 Task: Find an Airbnb in Kampong Cham, Cambodia for 7 guests from 10th to 15th July, with a price range of ₹10,000 to ₹15,000, 4 bedrooms, 7 beds, amenities like TV, gym, breakfast, free parking, and self check-in, with host language in English.
Action: Mouse moved to (443, 90)
Screenshot: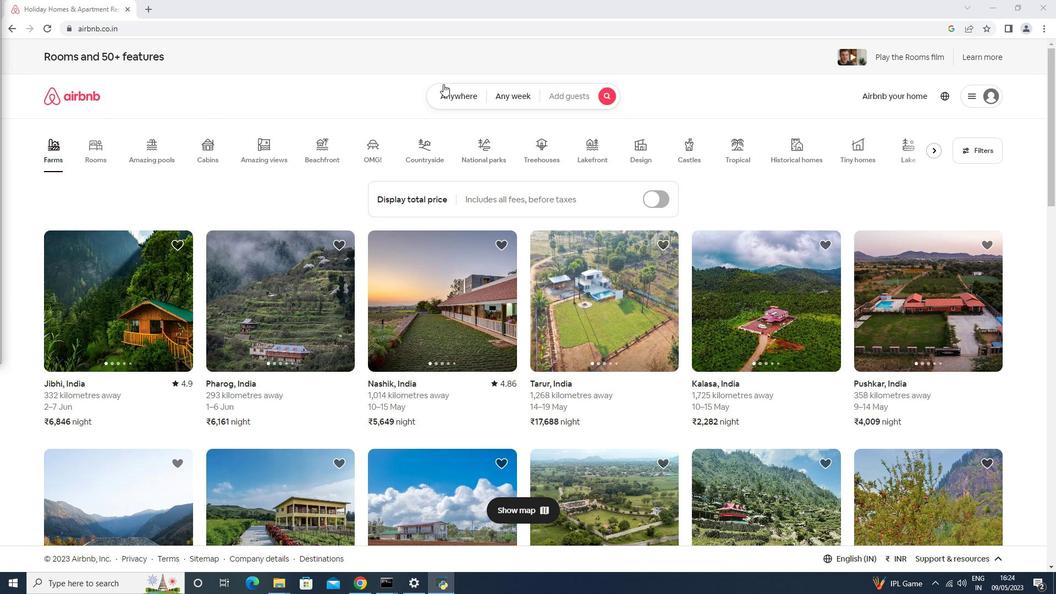 
Action: Mouse pressed left at (443, 90)
Screenshot: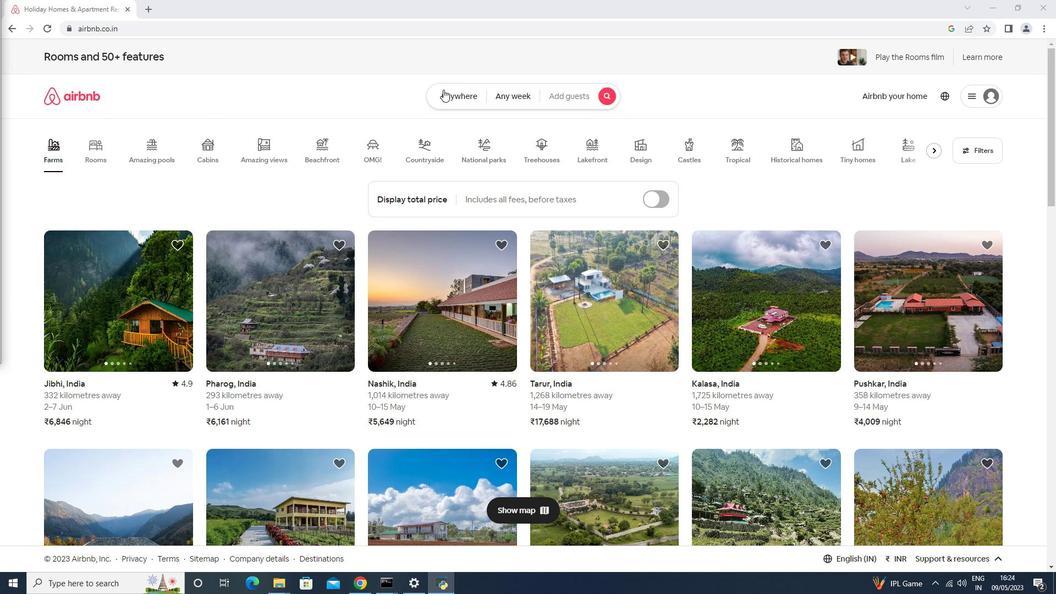 
Action: Mouse moved to (396, 130)
Screenshot: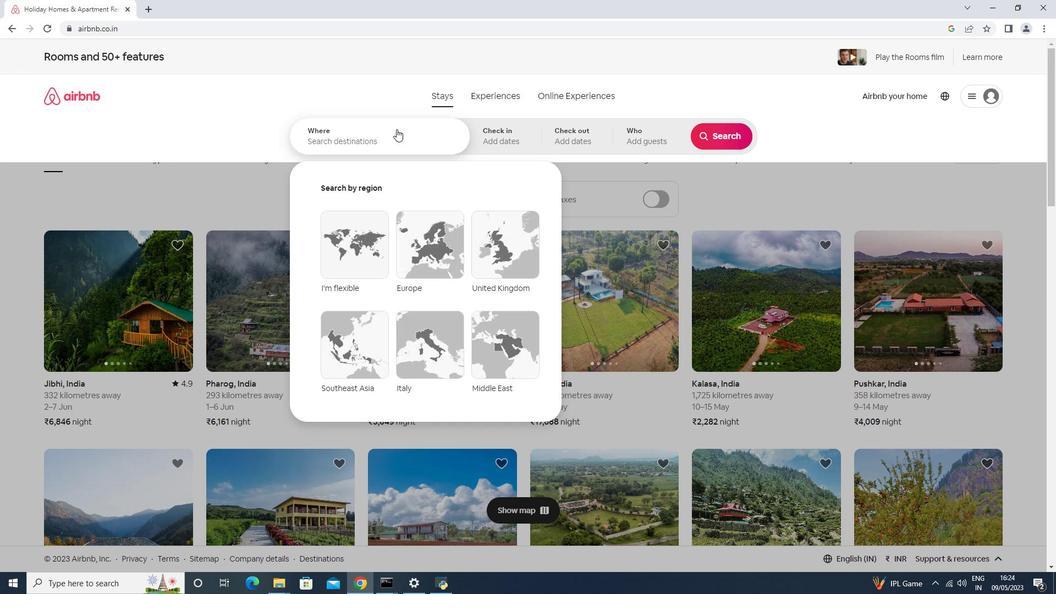 
Action: Mouse pressed left at (396, 129)
Screenshot: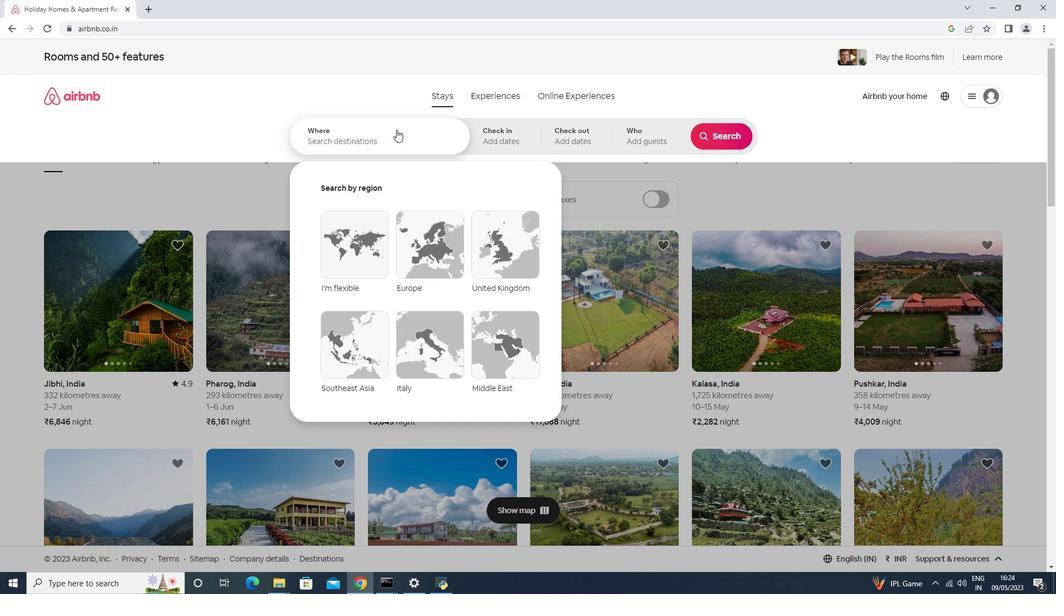
Action: Mouse moved to (392, 127)
Screenshot: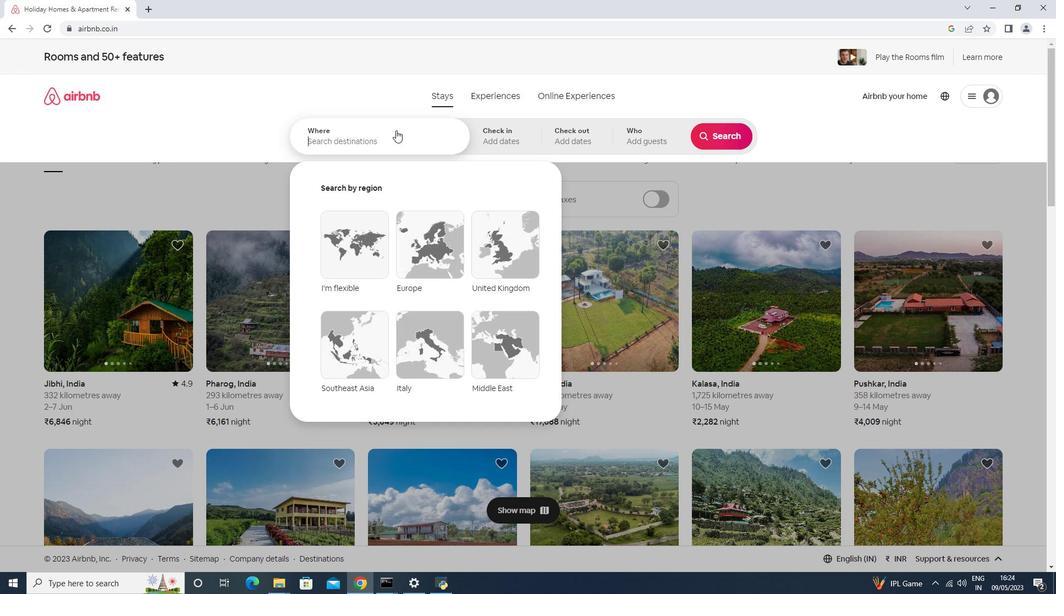 
Action: Key pressed <Key.shift>Kampong<Key.space><Key.shift>Cham,<Key.space><Key.shift>Cambodia<Key.down><Key.enter>
Screenshot: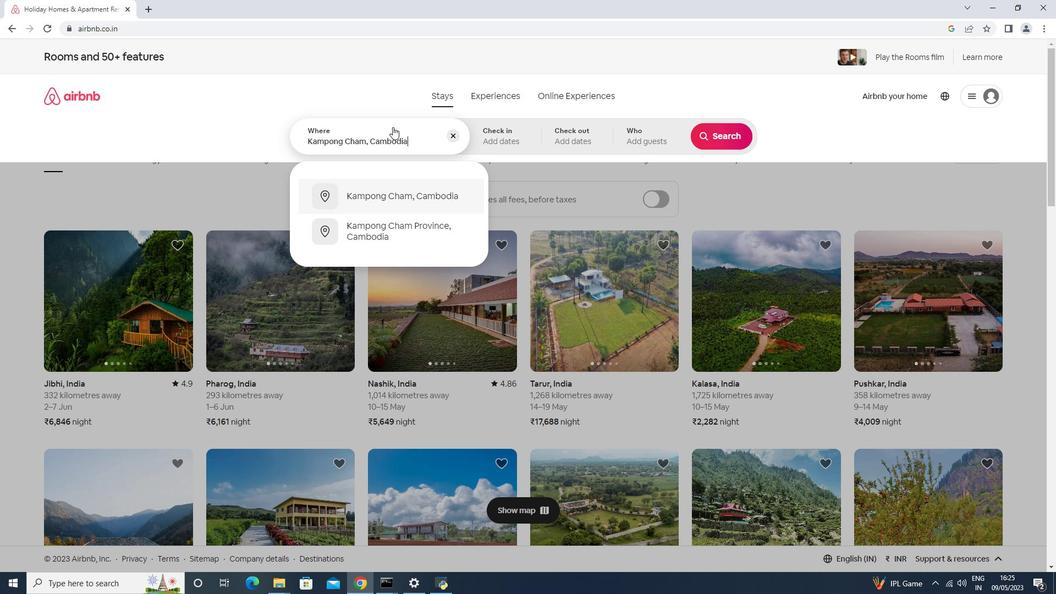 
Action: Mouse moved to (710, 225)
Screenshot: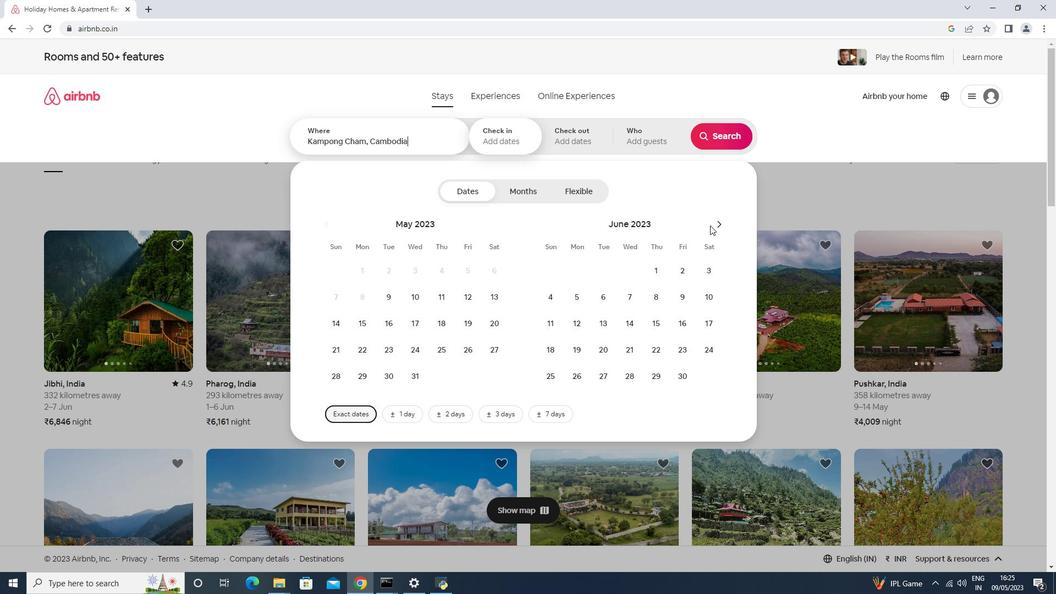 
Action: Mouse pressed left at (710, 225)
Screenshot: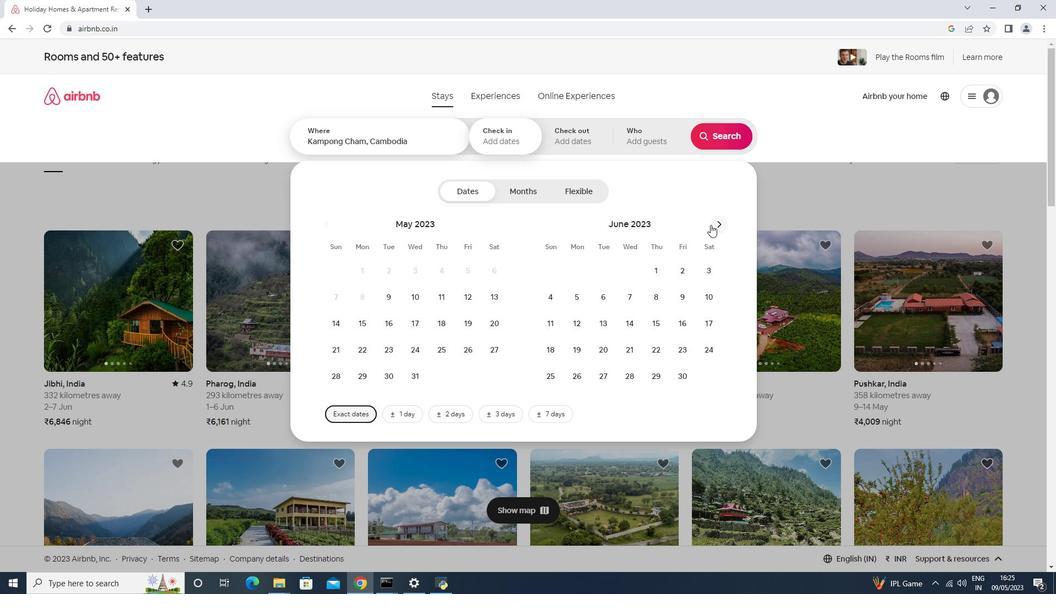 
Action: Mouse moved to (585, 324)
Screenshot: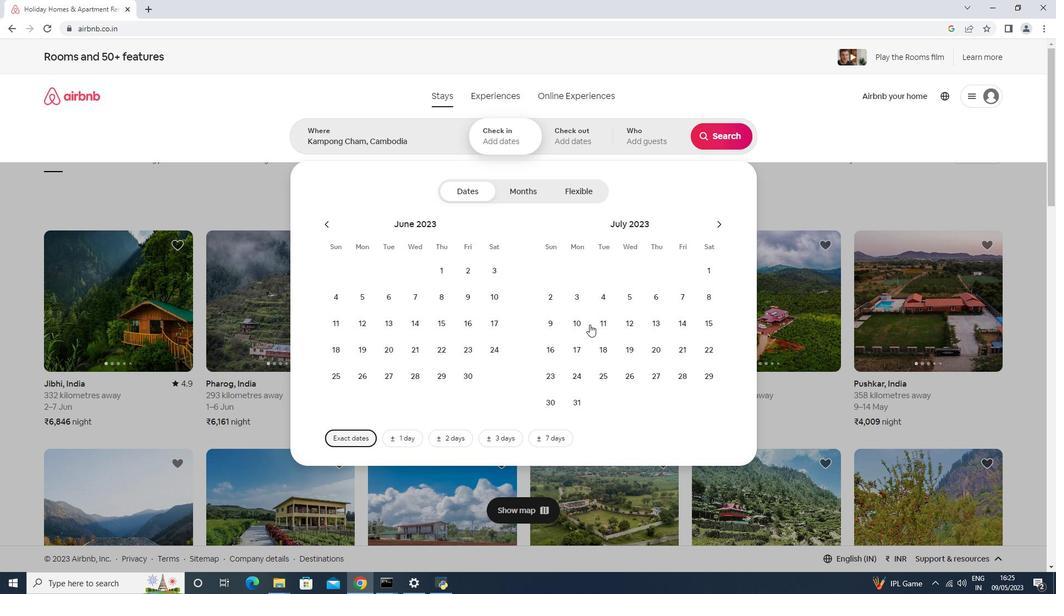 
Action: Mouse pressed left at (585, 324)
Screenshot: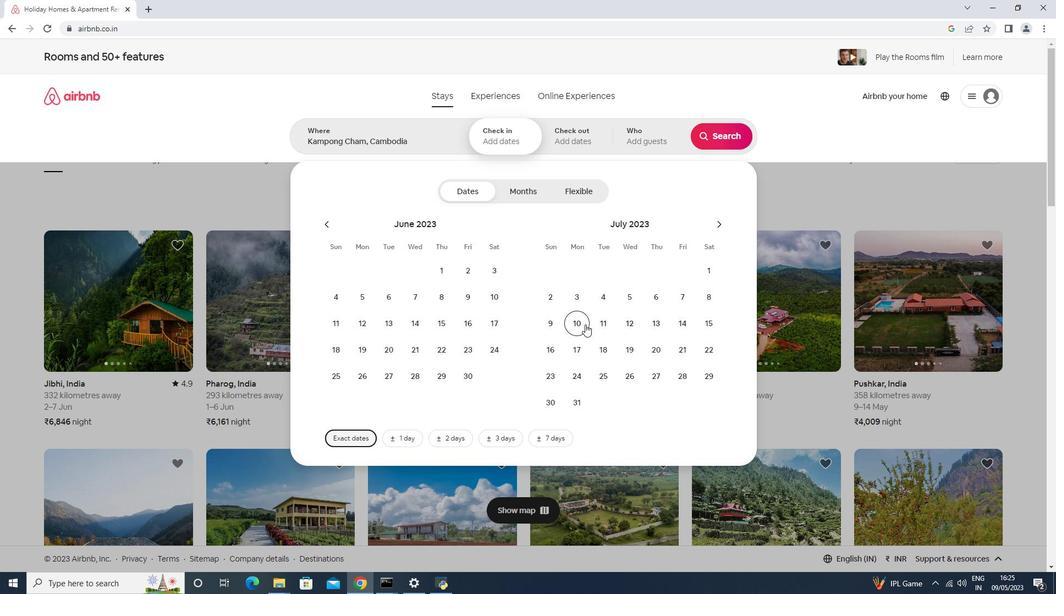 
Action: Mouse moved to (712, 323)
Screenshot: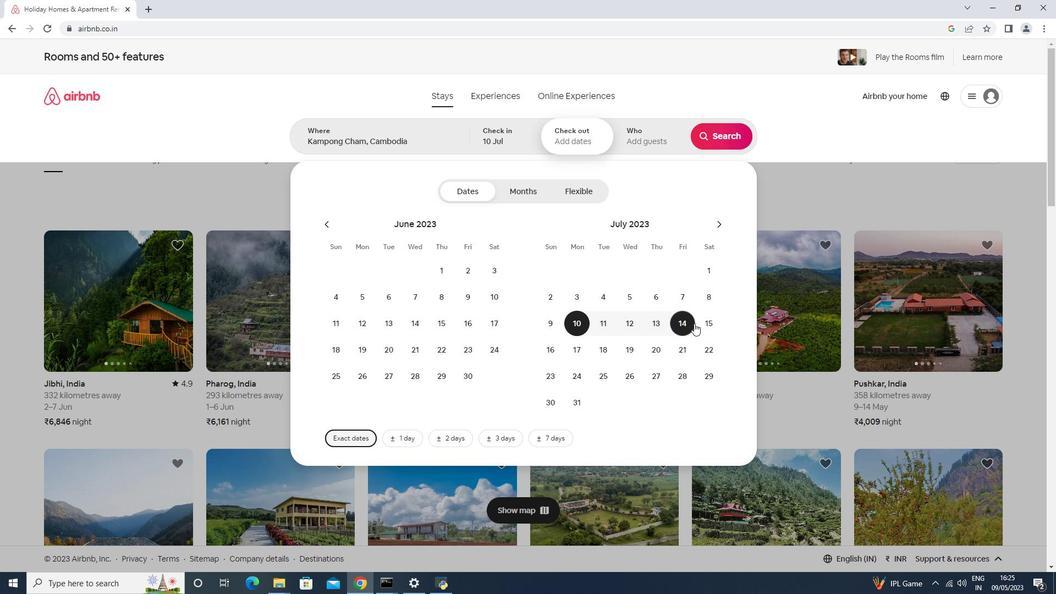 
Action: Mouse pressed left at (712, 323)
Screenshot: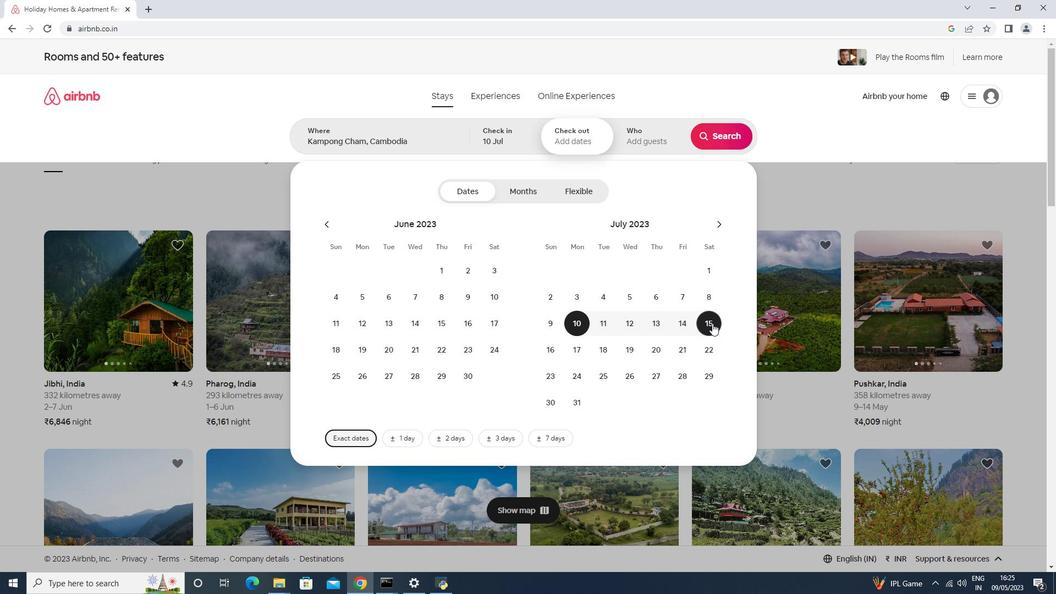 
Action: Mouse moved to (647, 141)
Screenshot: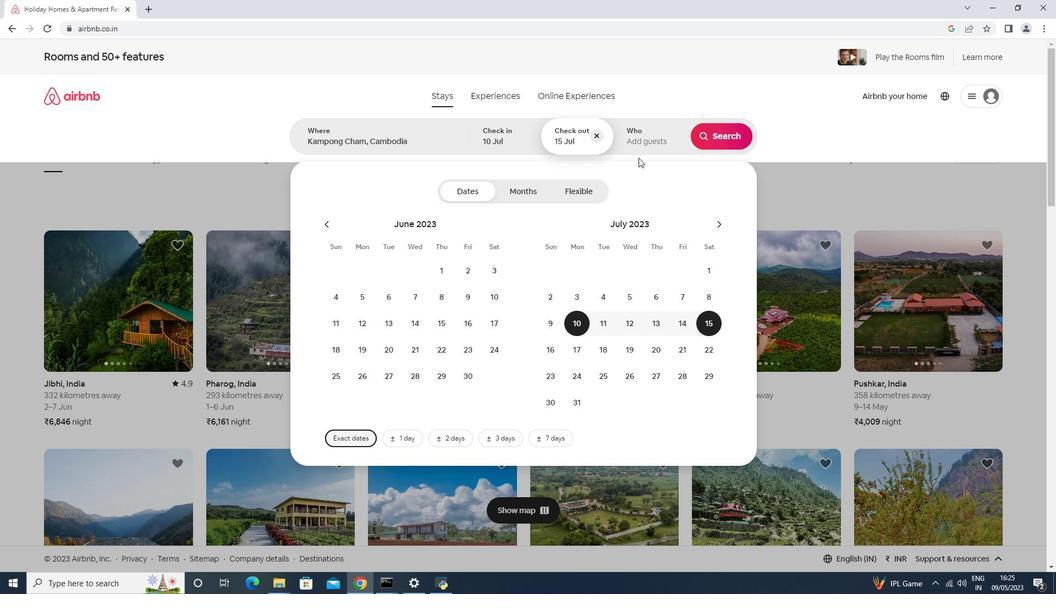 
Action: Mouse pressed left at (647, 141)
Screenshot: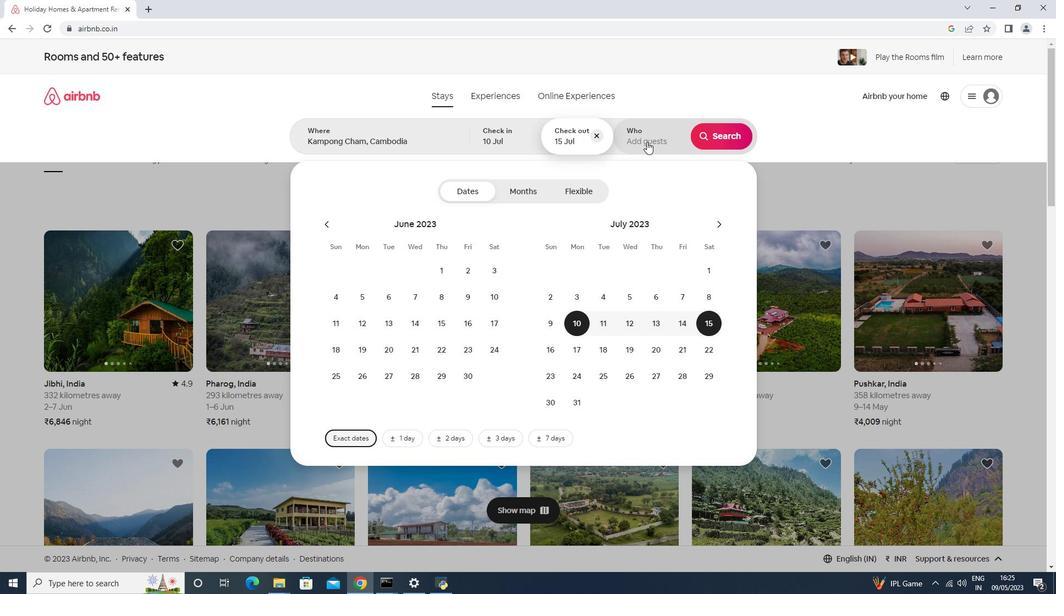 
Action: Mouse moved to (717, 192)
Screenshot: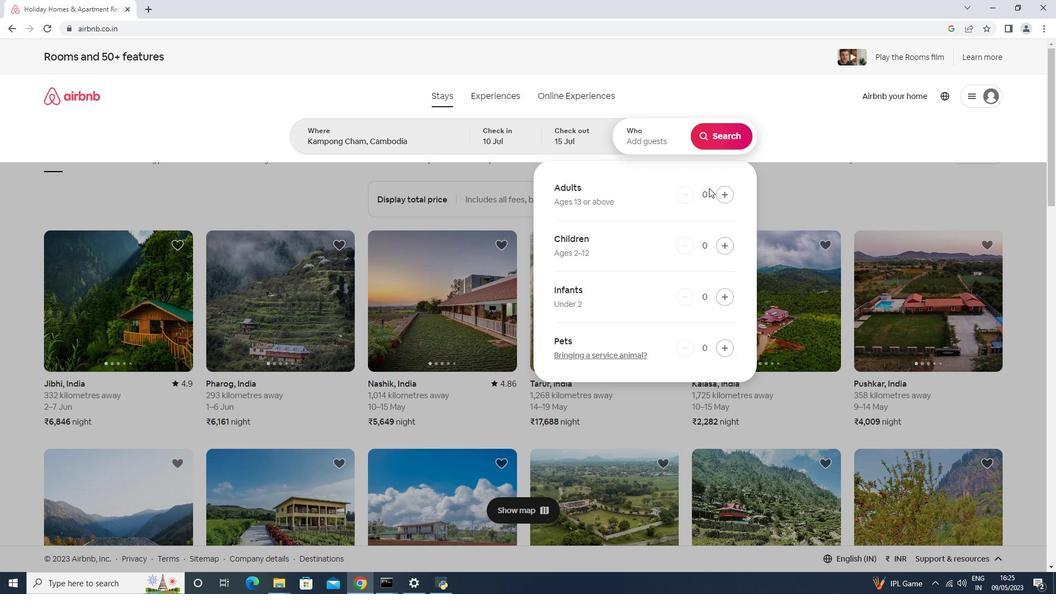 
Action: Mouse pressed left at (717, 192)
Screenshot: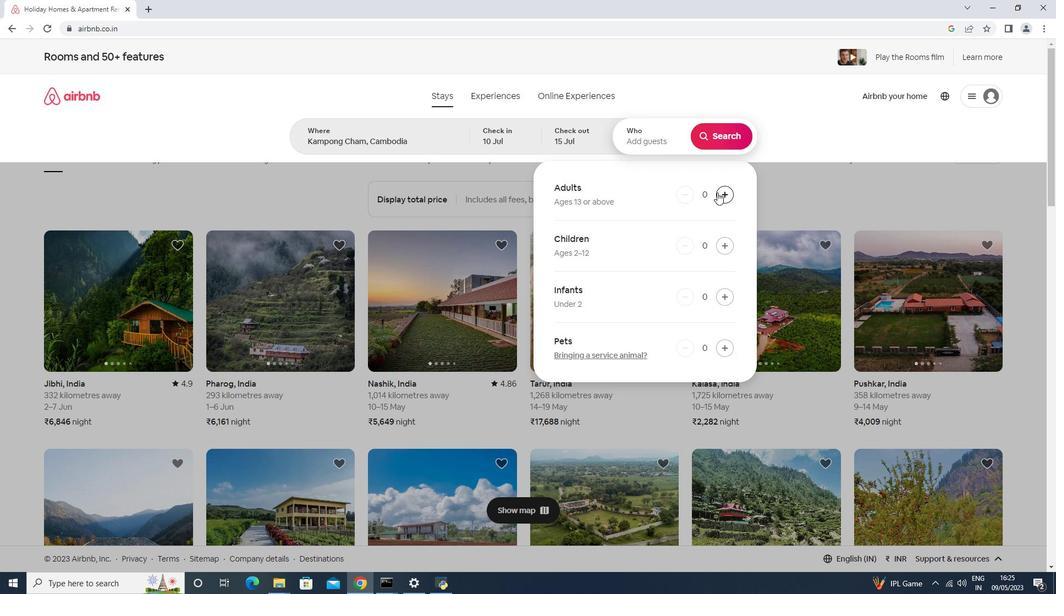 
Action: Mouse pressed left at (717, 192)
Screenshot: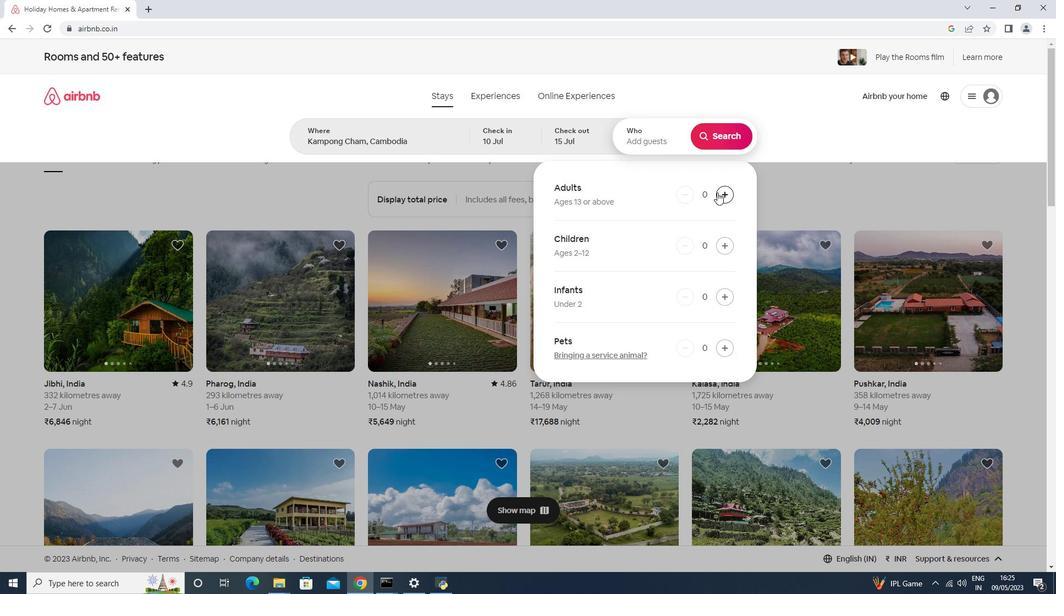 
Action: Mouse pressed left at (717, 192)
Screenshot: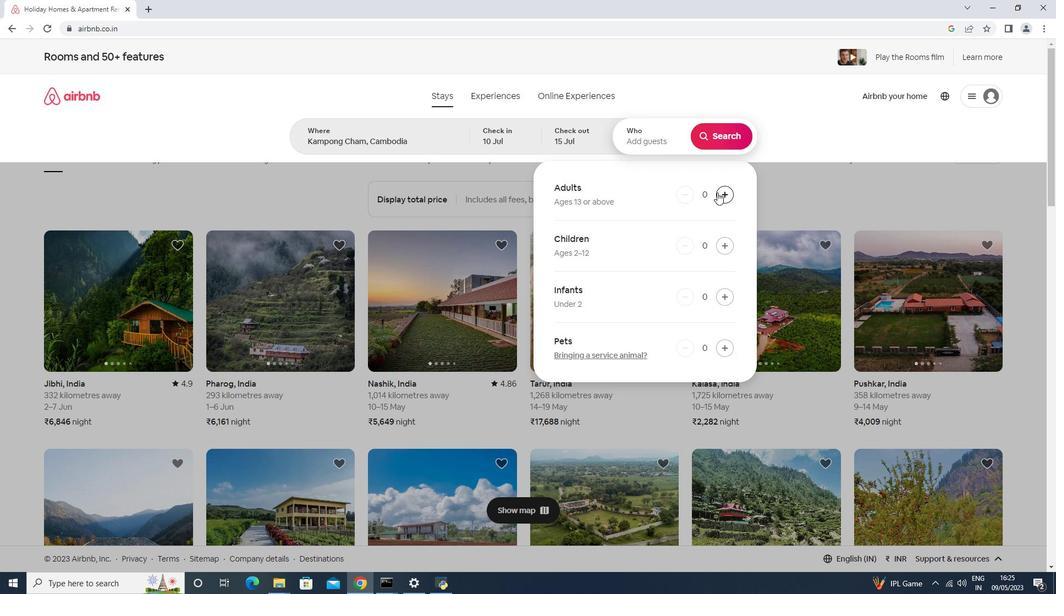 
Action: Mouse pressed left at (717, 192)
Screenshot: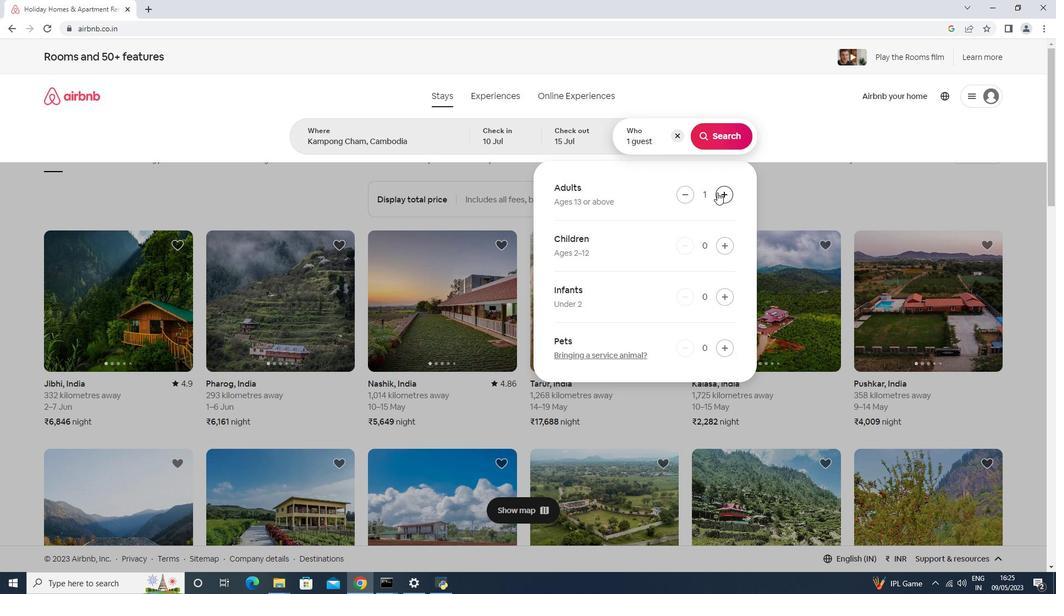 
Action: Mouse pressed left at (717, 192)
Screenshot: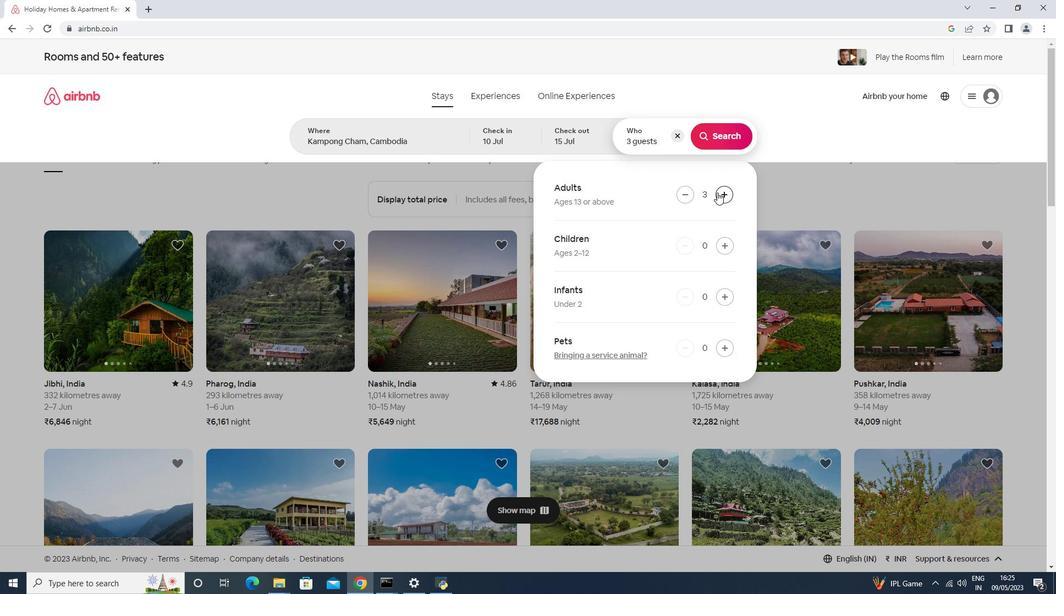 
Action: Mouse pressed left at (717, 192)
Screenshot: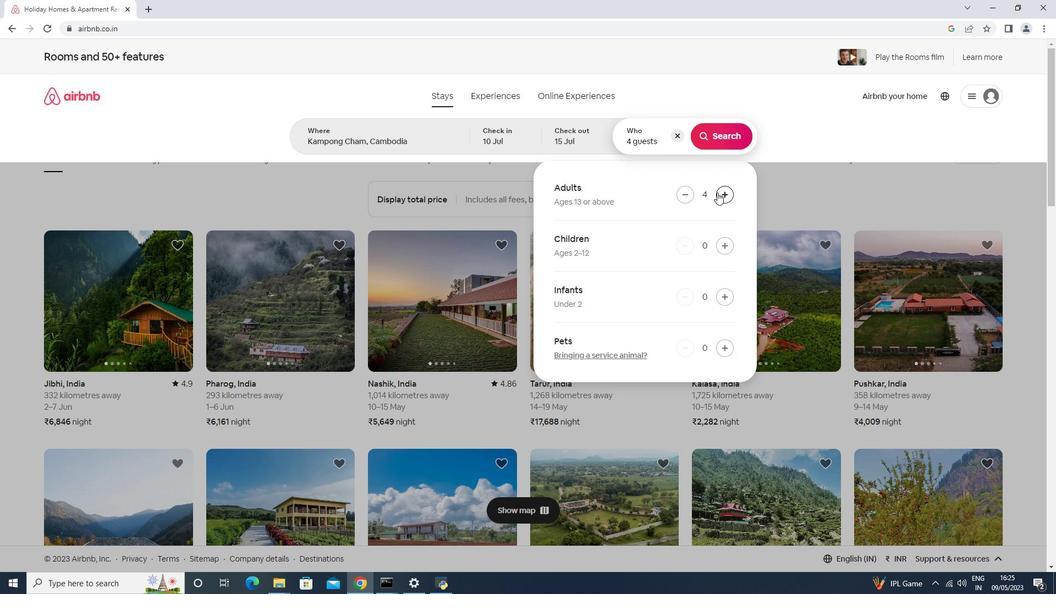 
Action: Mouse pressed left at (717, 192)
Screenshot: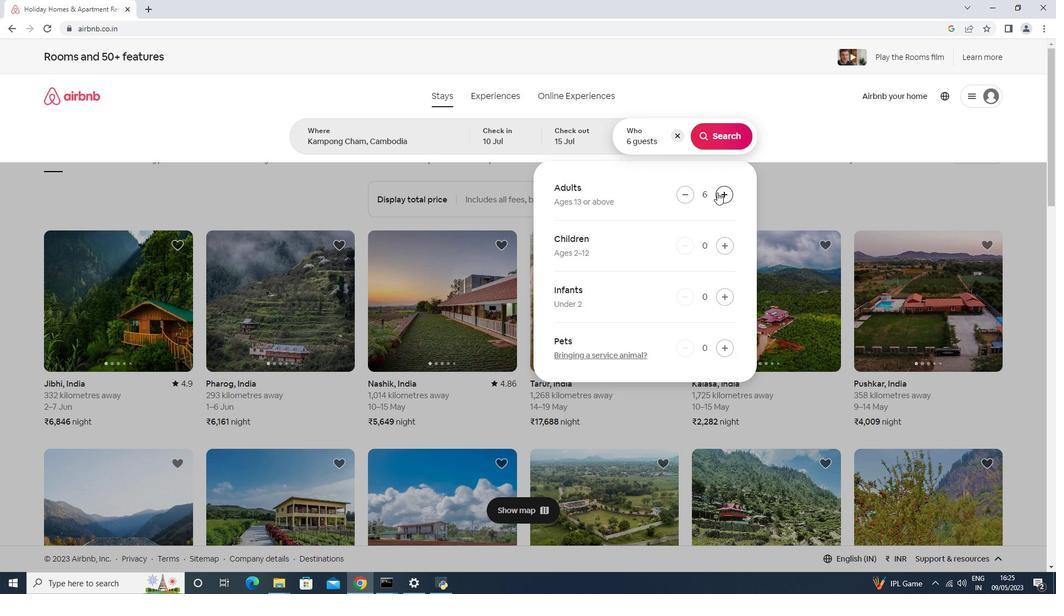 
Action: Mouse moved to (716, 143)
Screenshot: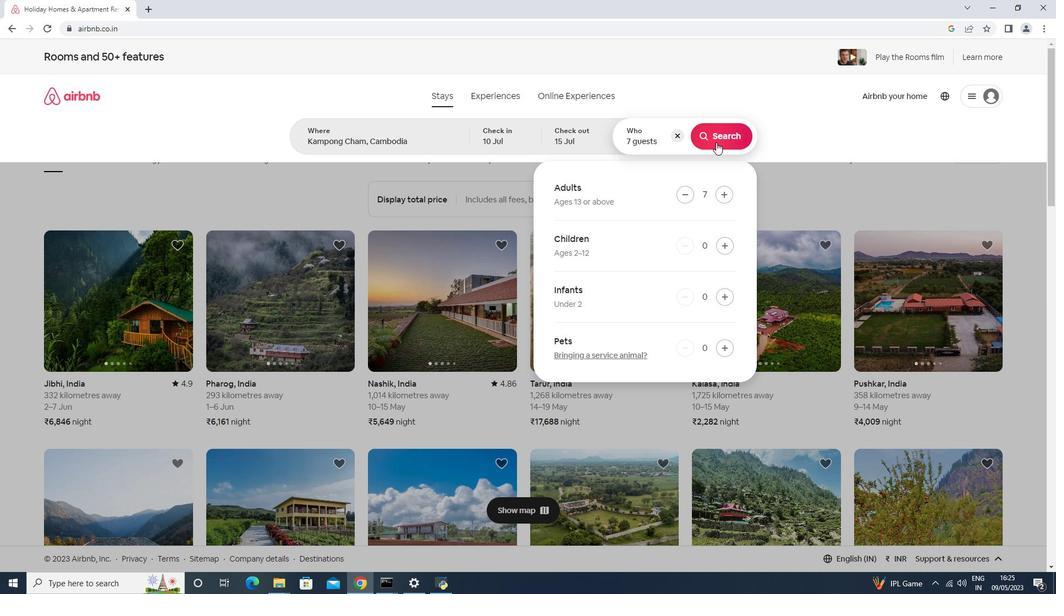 
Action: Mouse pressed left at (716, 143)
Screenshot: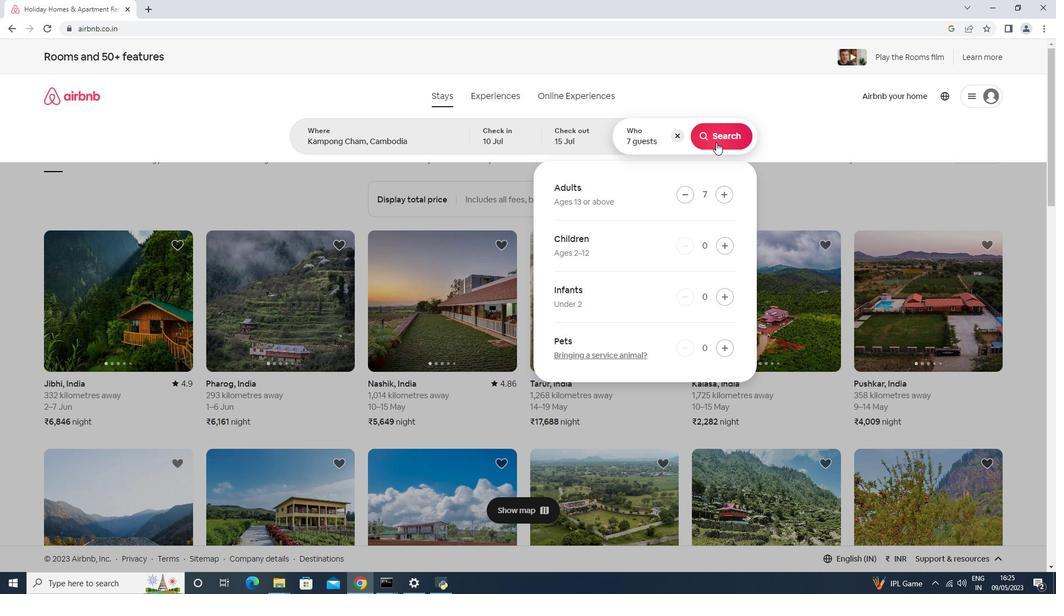 
Action: Mouse moved to (408, 367)
Screenshot: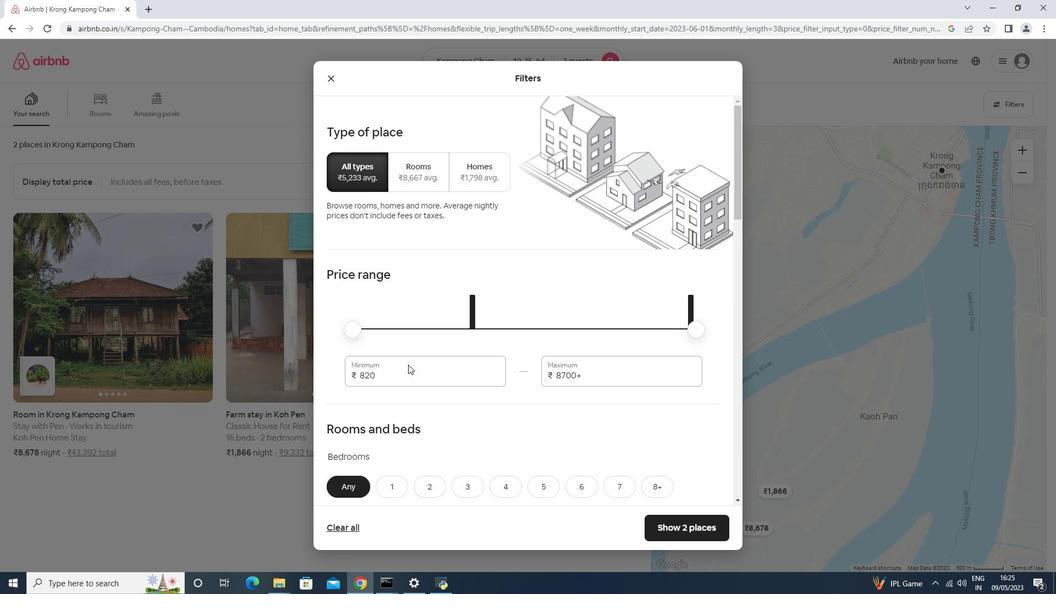 
Action: Mouse pressed left at (408, 367)
Screenshot: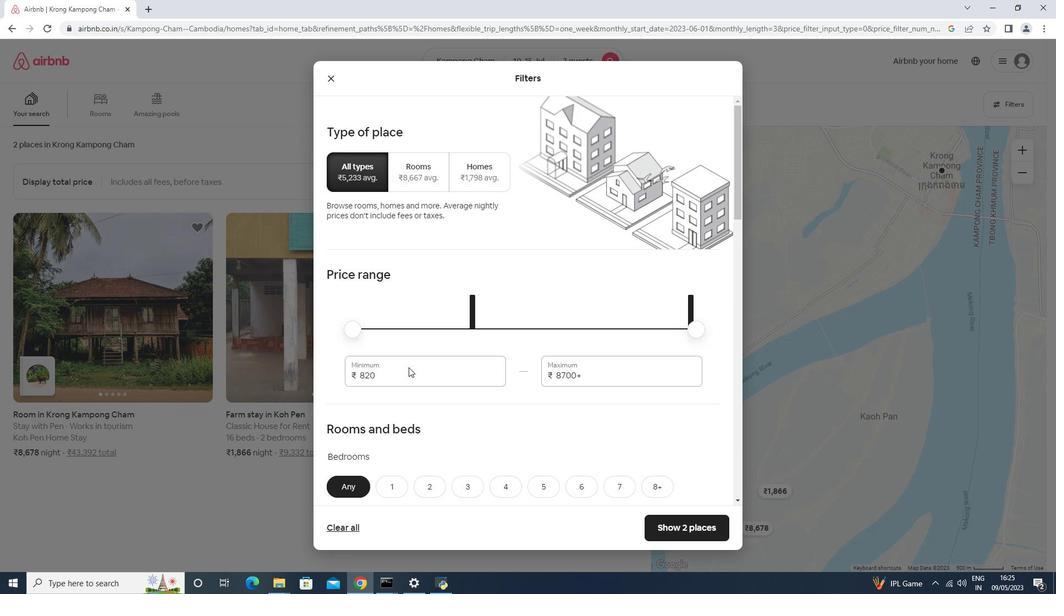 
Action: Mouse moved to (406, 361)
Screenshot: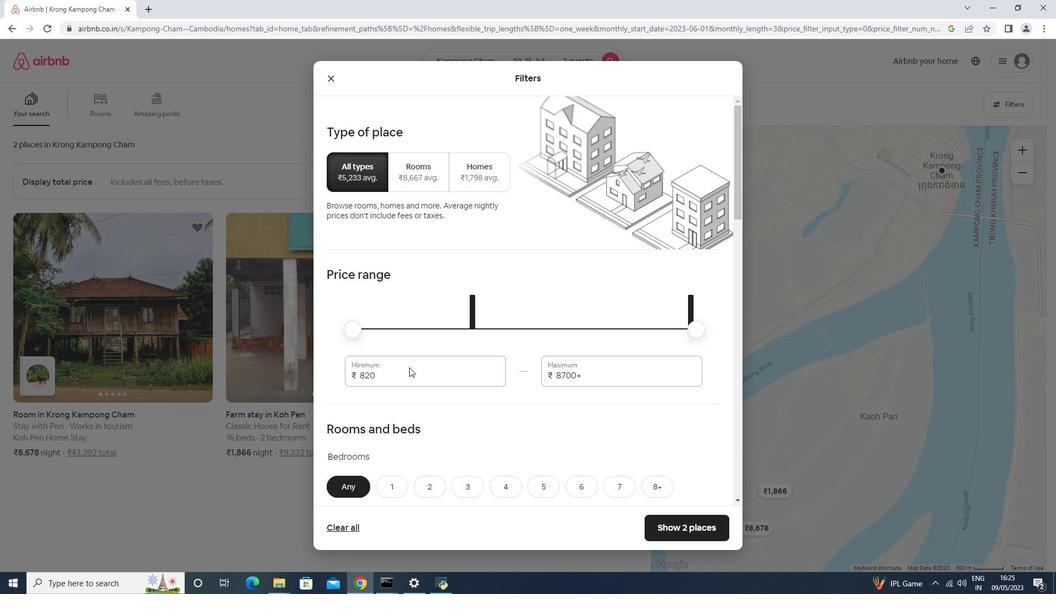 
Action: Key pressed <Key.backspace><Key.backspace><Key.backspace>10000<Key.tab>15000
Screenshot: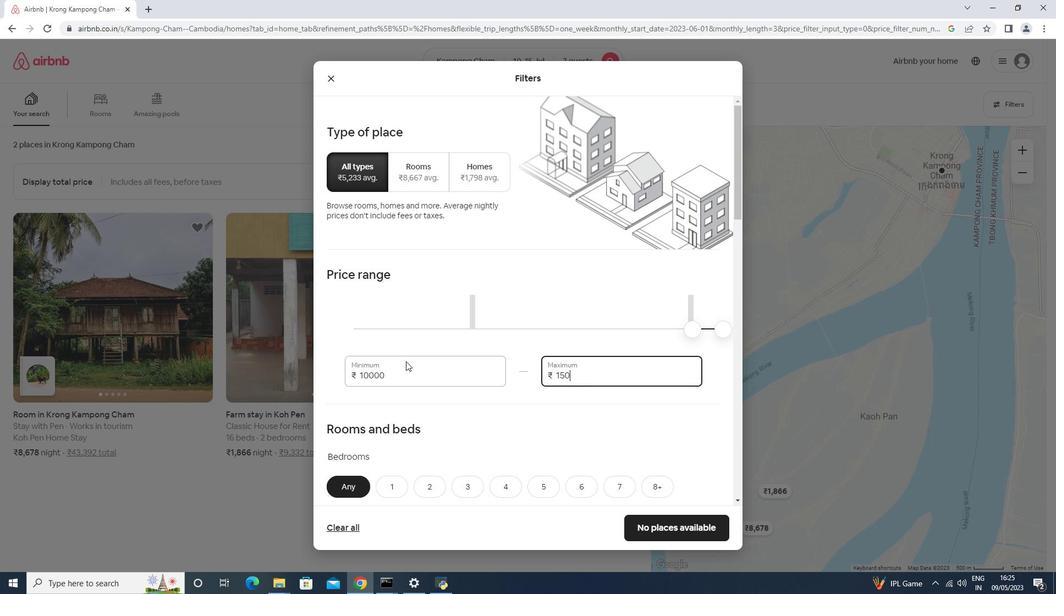 
Action: Mouse moved to (407, 359)
Screenshot: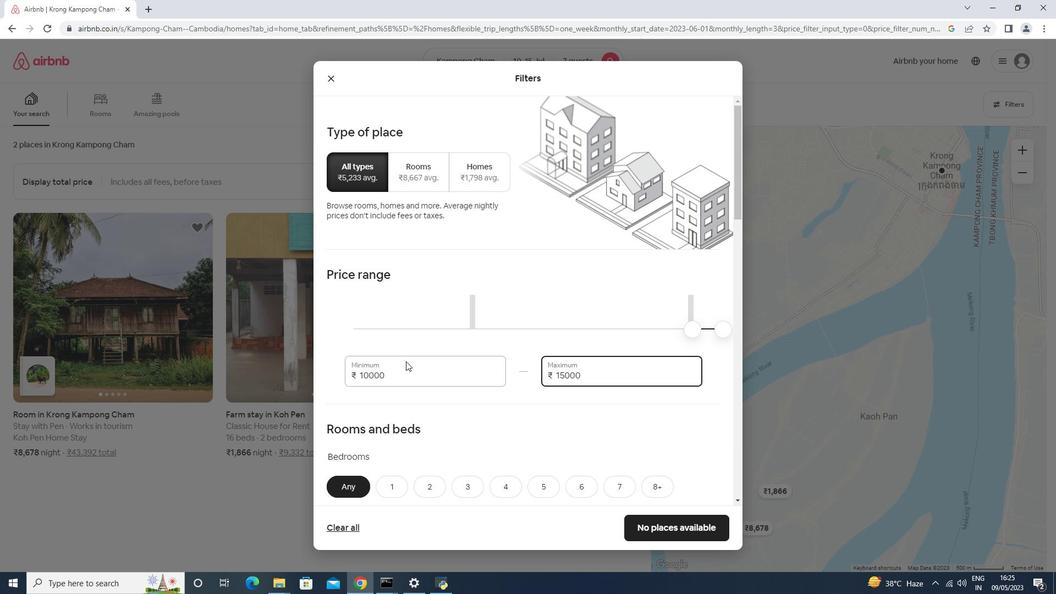 
Action: Mouse scrolled (407, 358) with delta (0, 0)
Screenshot: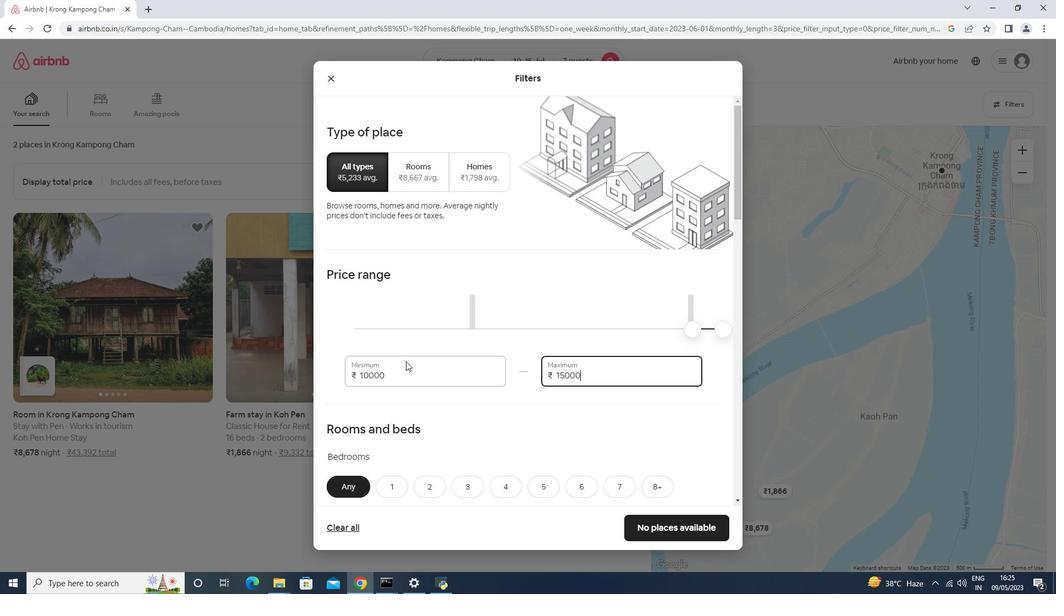
Action: Mouse scrolled (407, 358) with delta (0, 0)
Screenshot: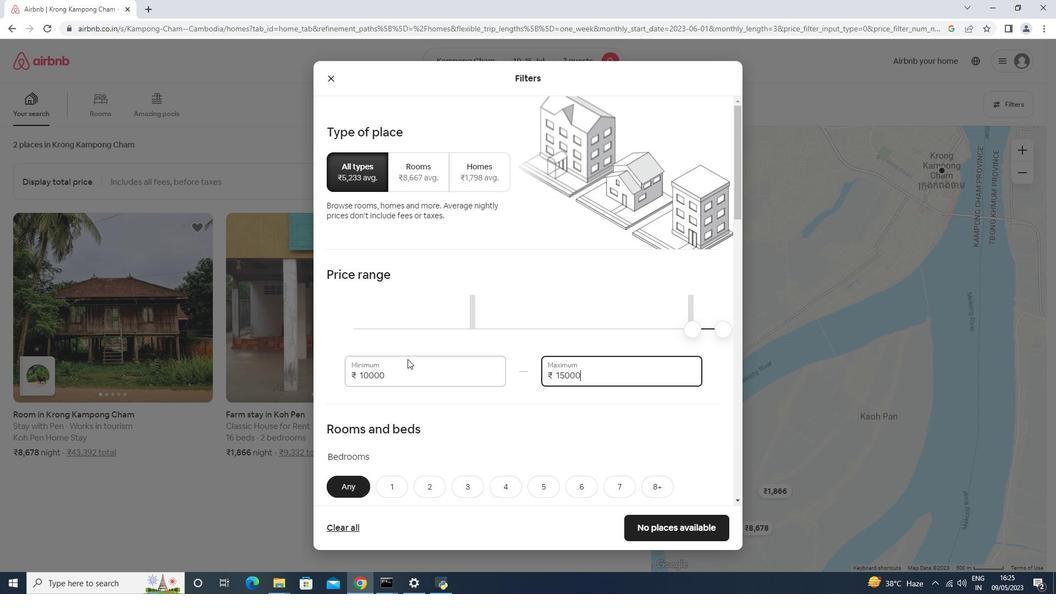 
Action: Mouse scrolled (407, 358) with delta (0, 0)
Screenshot: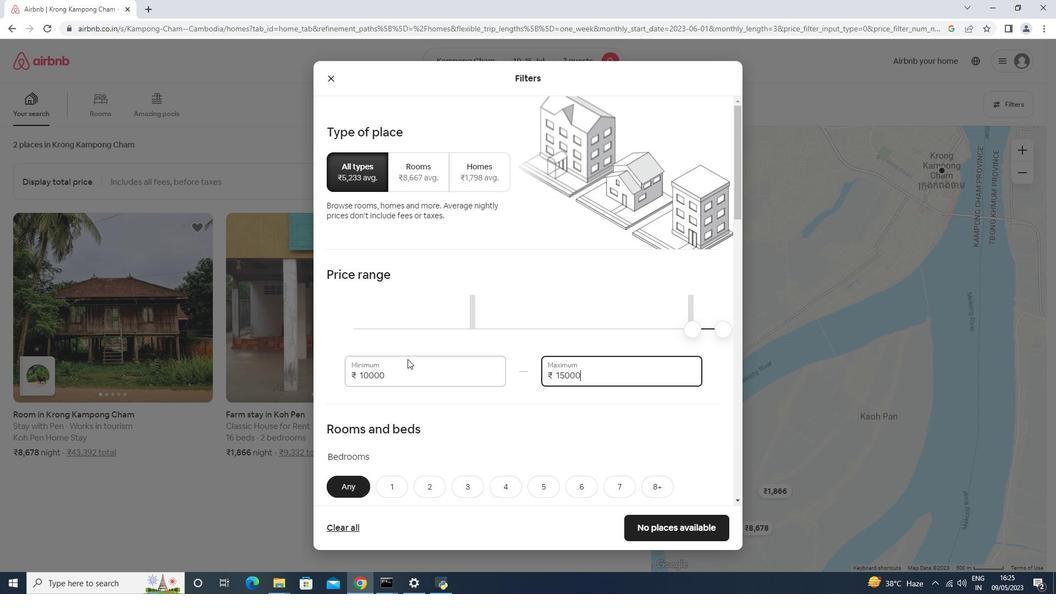 
Action: Mouse moved to (500, 324)
Screenshot: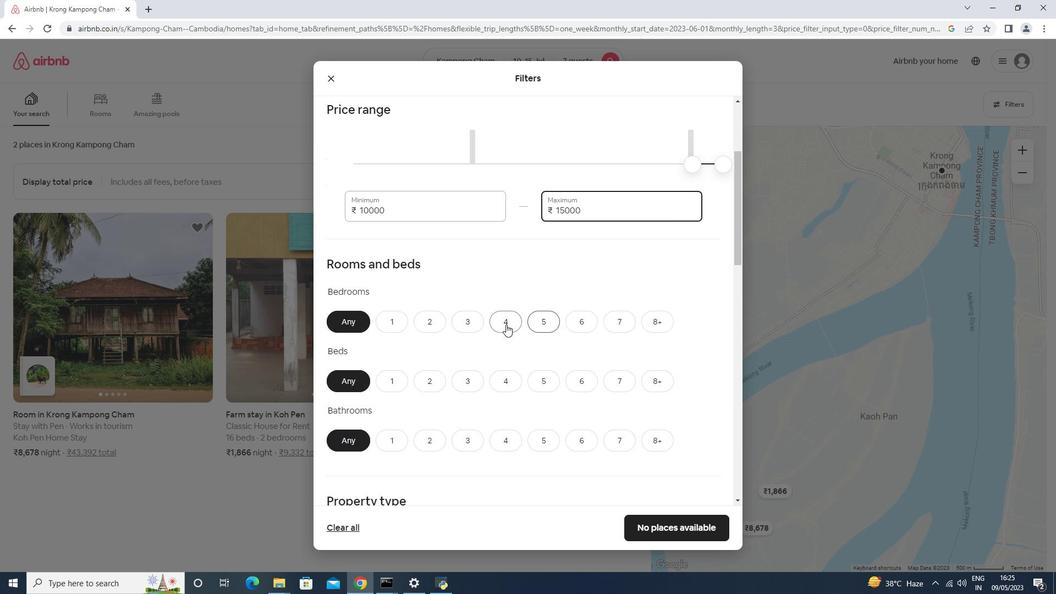 
Action: Mouse pressed left at (500, 324)
Screenshot: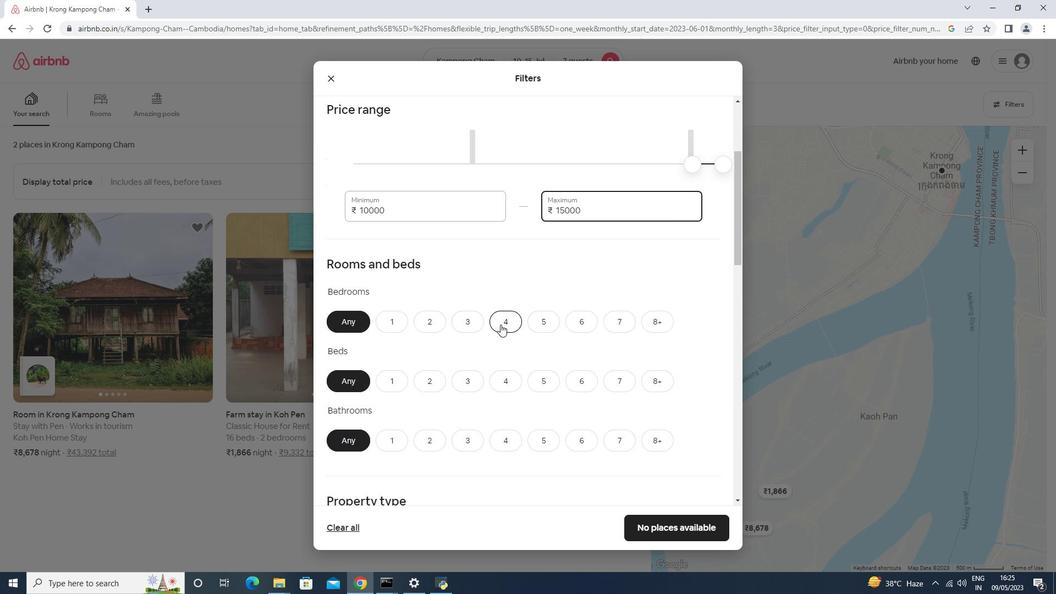 
Action: Mouse moved to (625, 383)
Screenshot: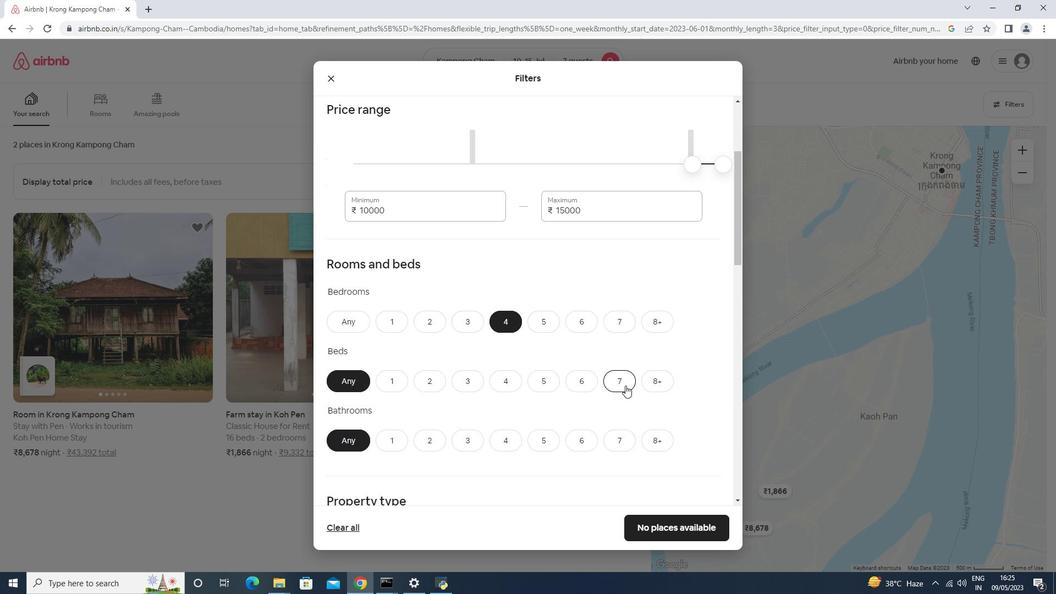 
Action: Mouse pressed left at (625, 383)
Screenshot: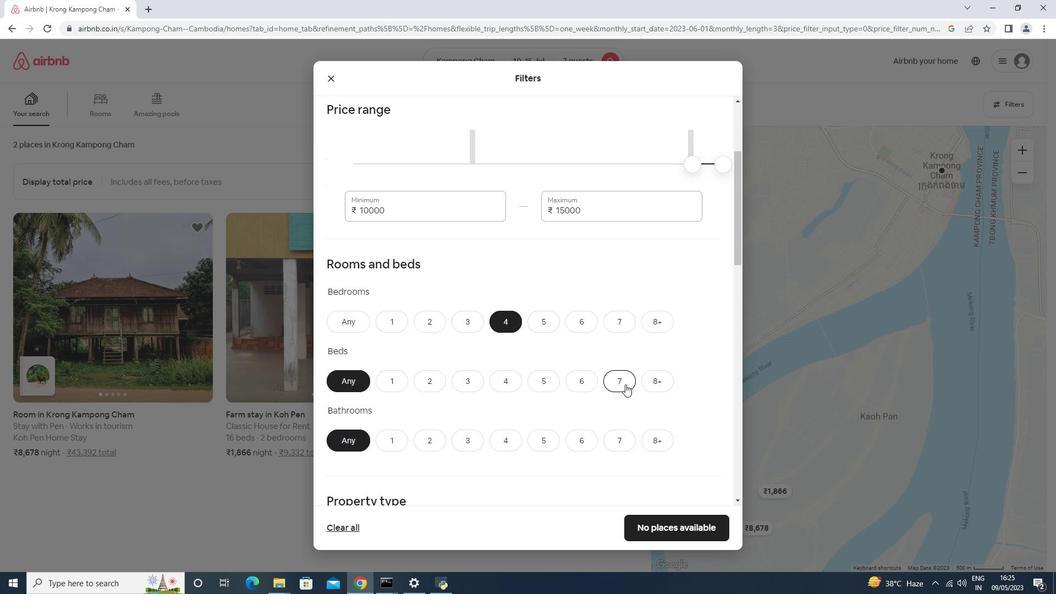 
Action: Mouse moved to (502, 441)
Screenshot: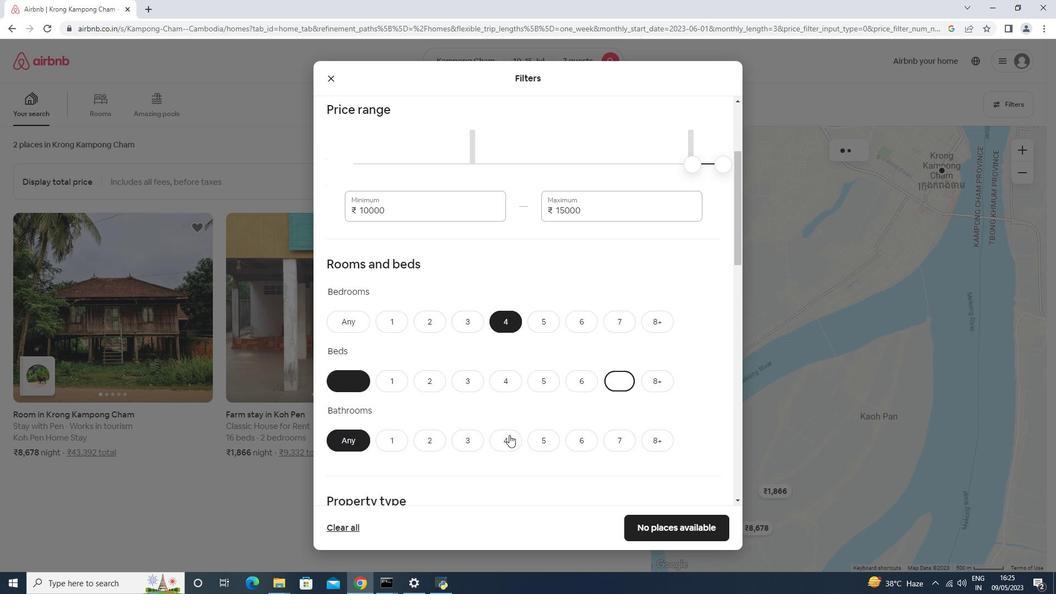 
Action: Mouse pressed left at (502, 441)
Screenshot: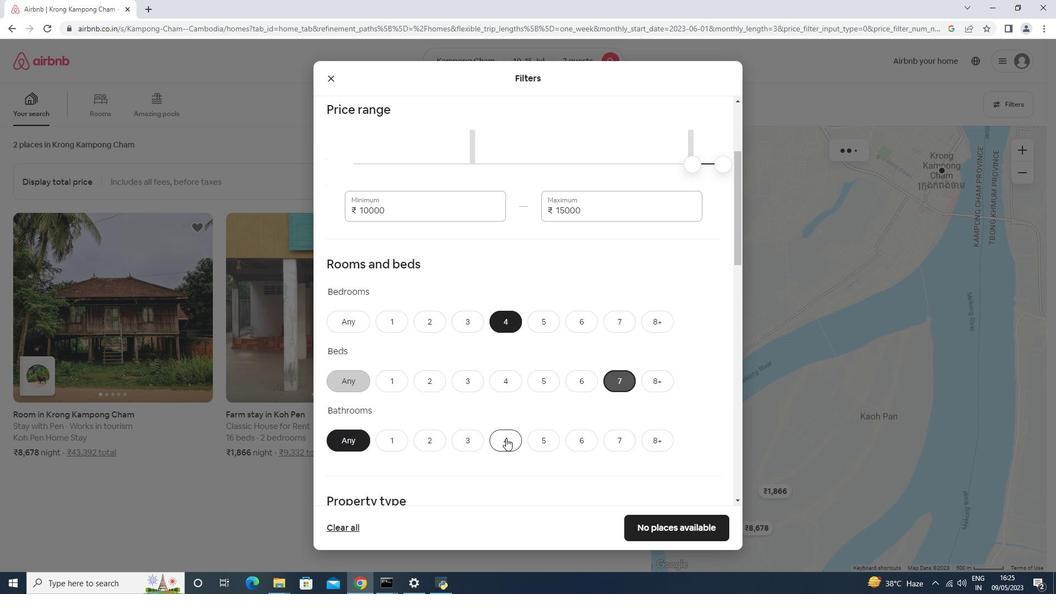 
Action: Mouse moved to (513, 420)
Screenshot: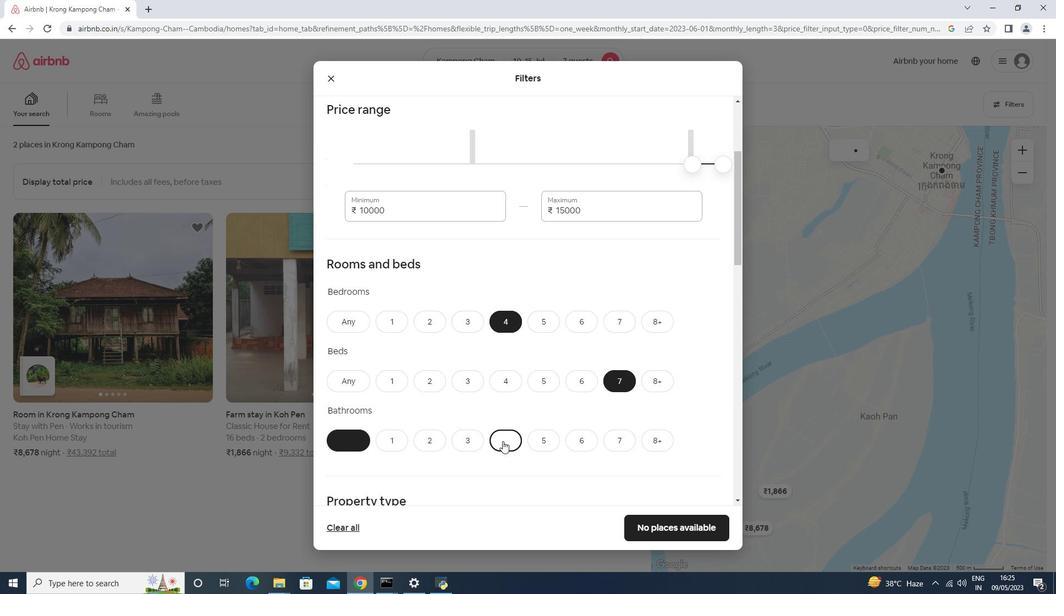 
Action: Mouse scrolled (513, 420) with delta (0, 0)
Screenshot: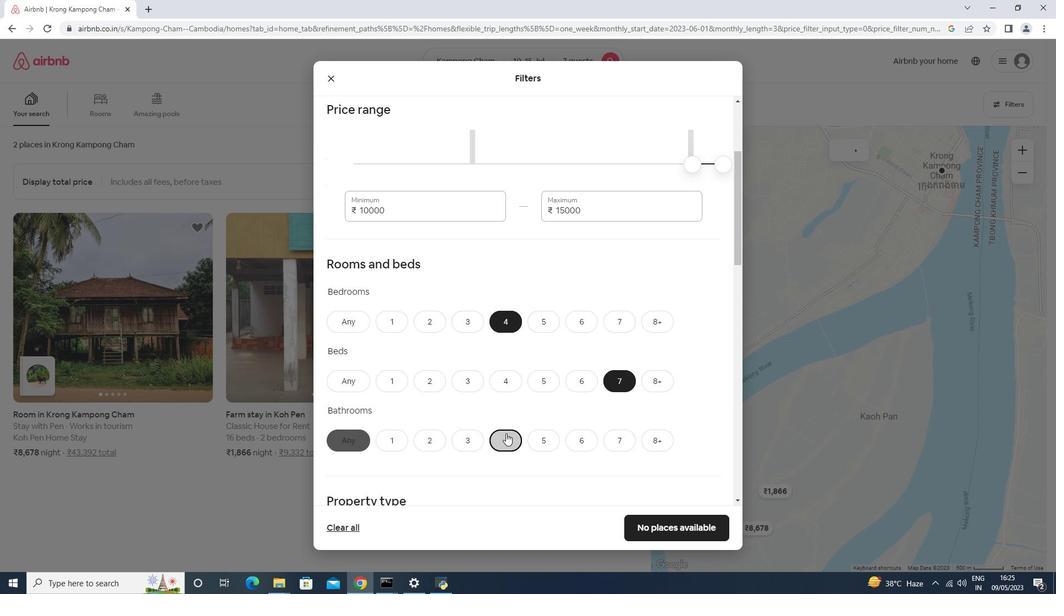 
Action: Mouse scrolled (513, 420) with delta (0, 0)
Screenshot: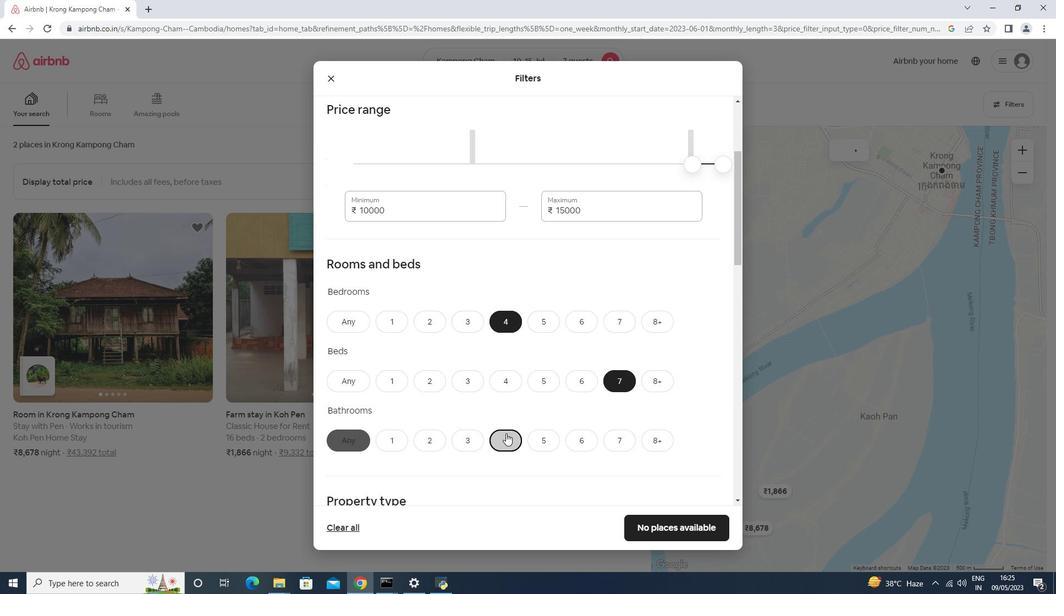 
Action: Mouse scrolled (513, 420) with delta (0, 0)
Screenshot: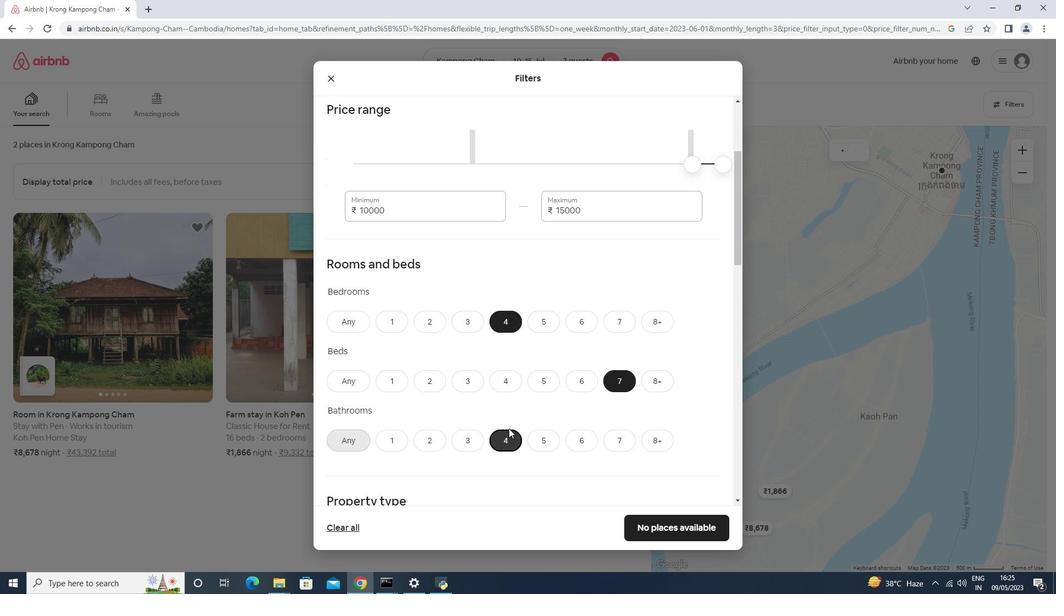 
Action: Mouse scrolled (513, 420) with delta (0, 0)
Screenshot: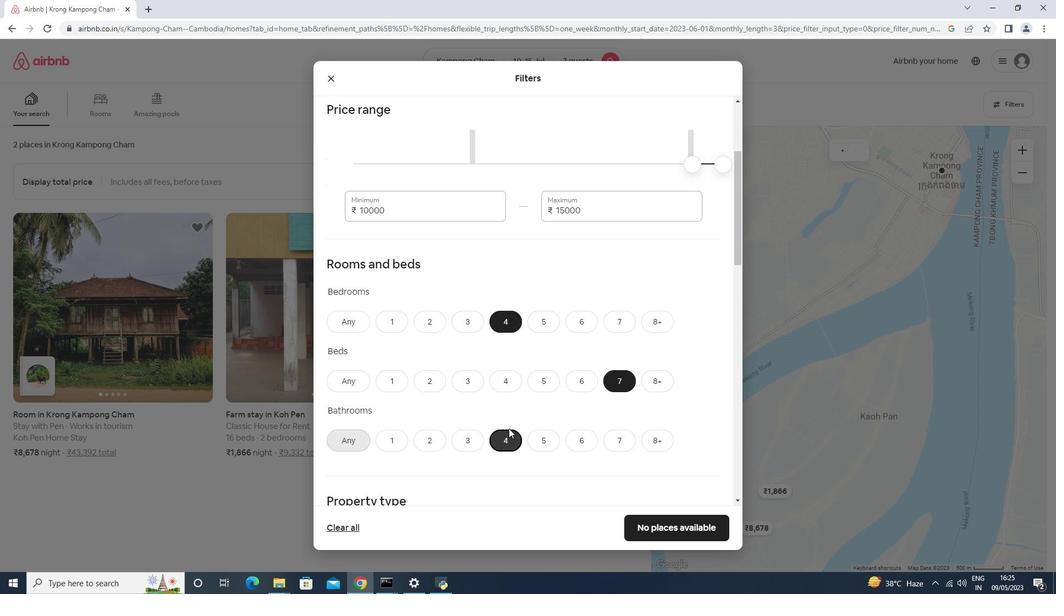 
Action: Mouse moved to (381, 342)
Screenshot: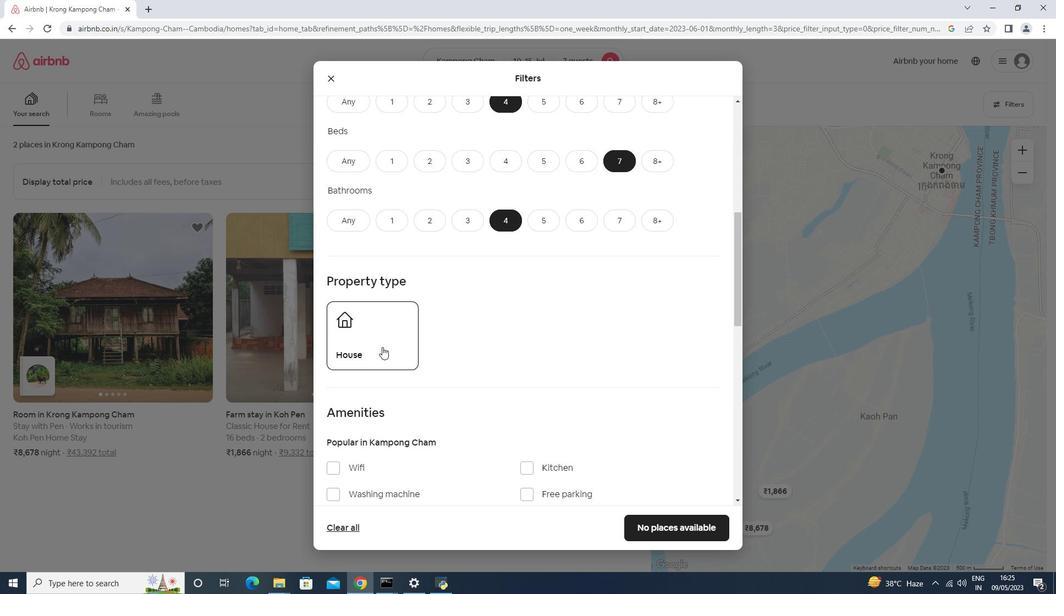 
Action: Mouse pressed left at (381, 342)
Screenshot: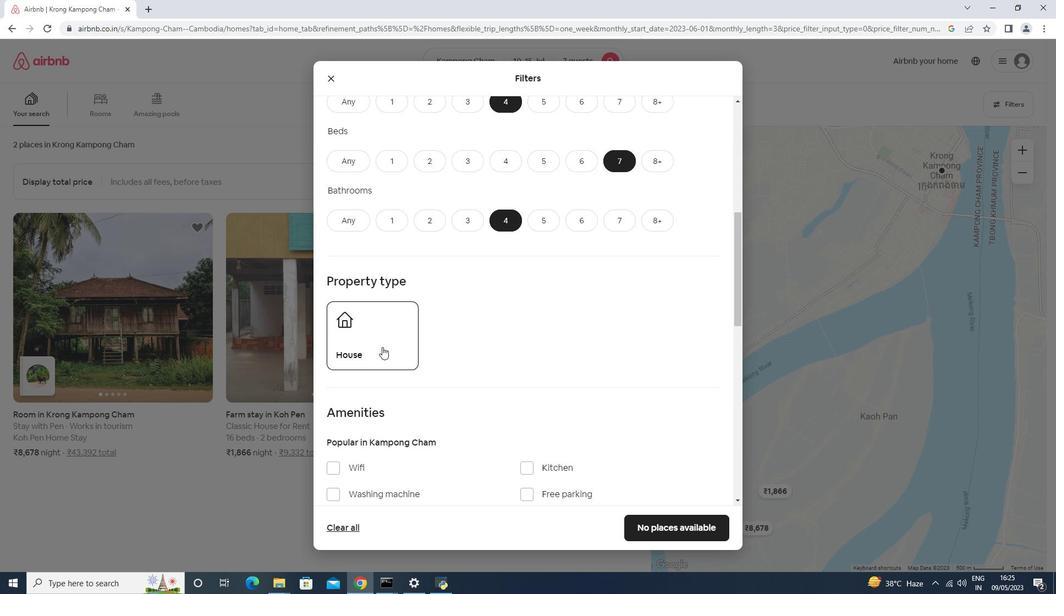 
Action: Mouse moved to (381, 340)
Screenshot: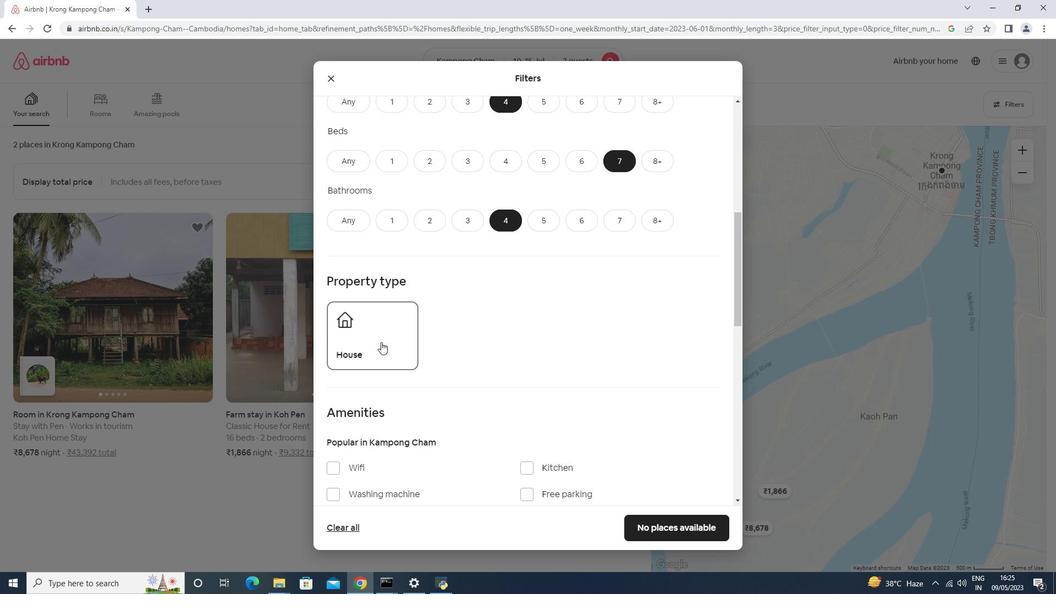 
Action: Mouse scrolled (381, 340) with delta (0, 0)
Screenshot: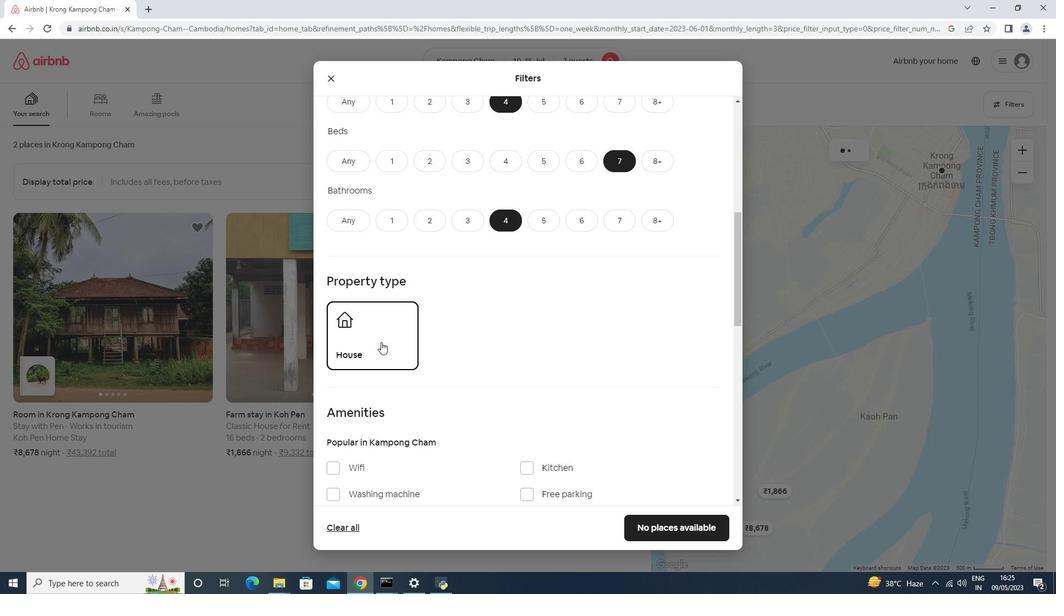 
Action: Mouse scrolled (381, 340) with delta (0, 0)
Screenshot: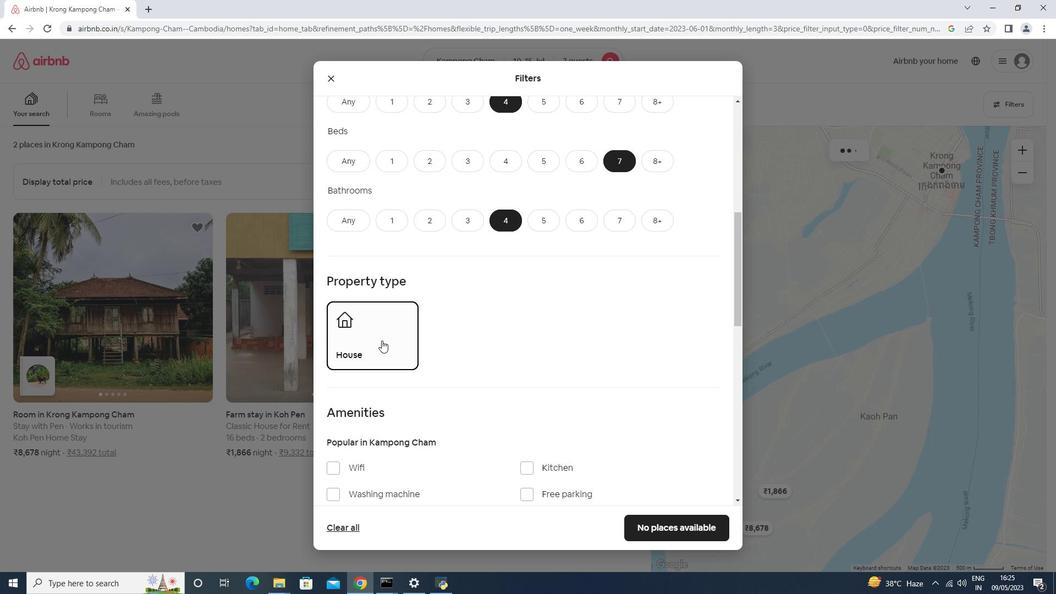 
Action: Mouse scrolled (381, 340) with delta (0, 0)
Screenshot: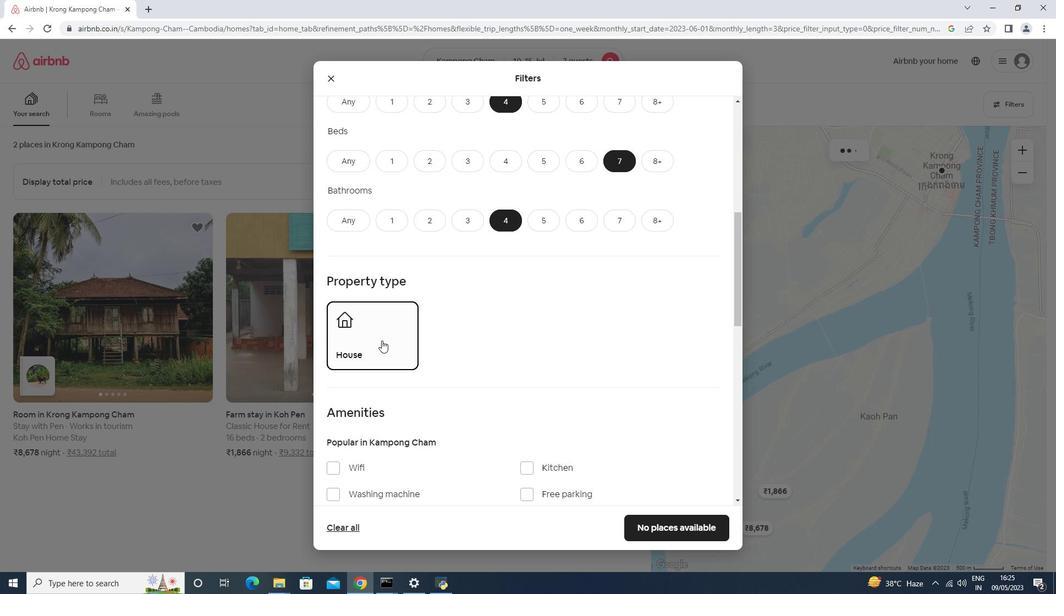 
Action: Mouse scrolled (381, 340) with delta (0, 0)
Screenshot: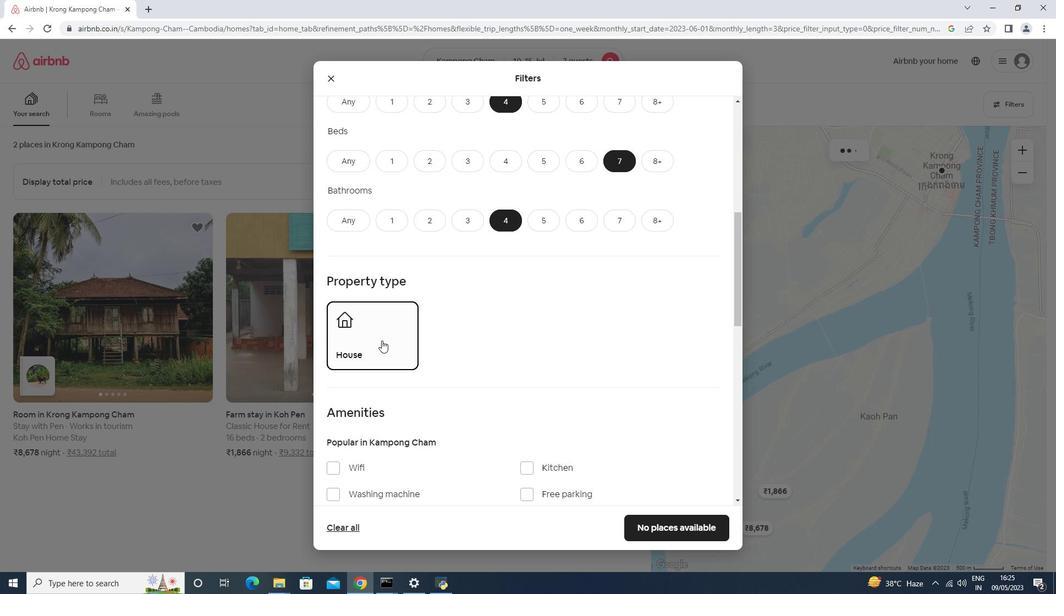 
Action: Mouse moved to (370, 249)
Screenshot: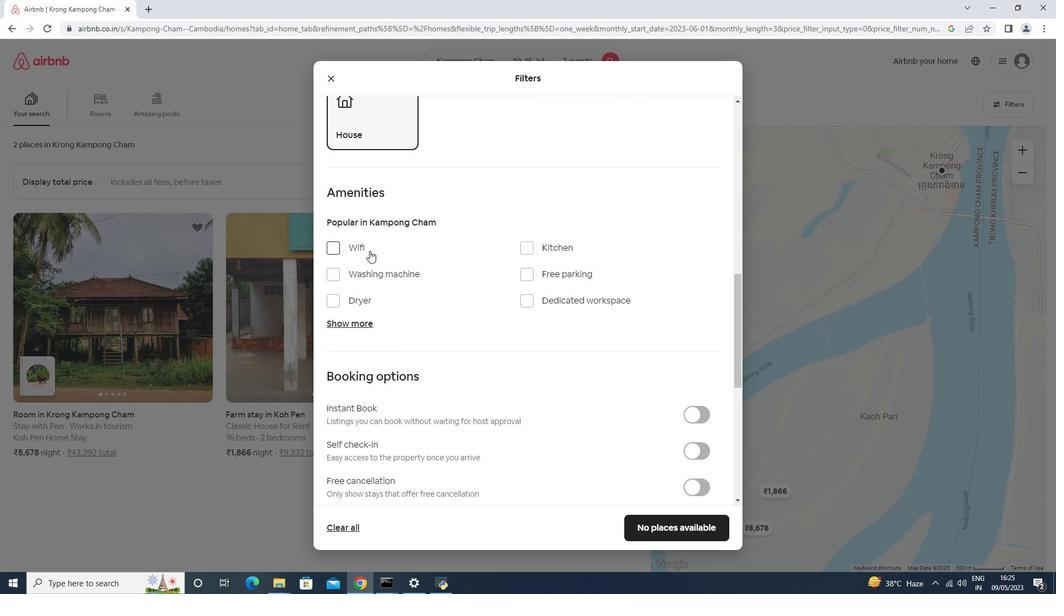 
Action: Mouse pressed left at (370, 249)
Screenshot: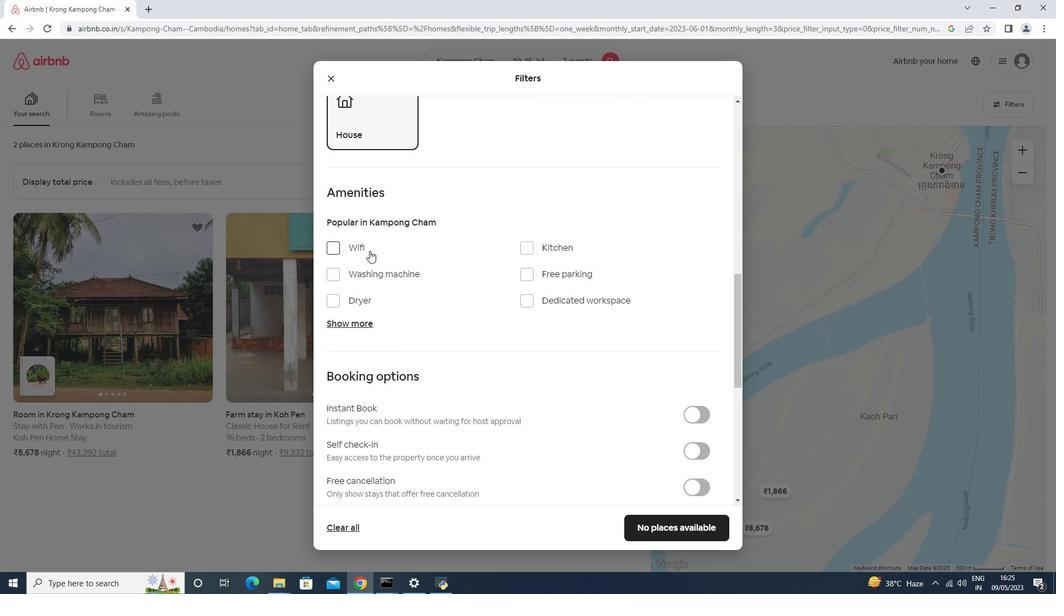 
Action: Mouse moved to (359, 320)
Screenshot: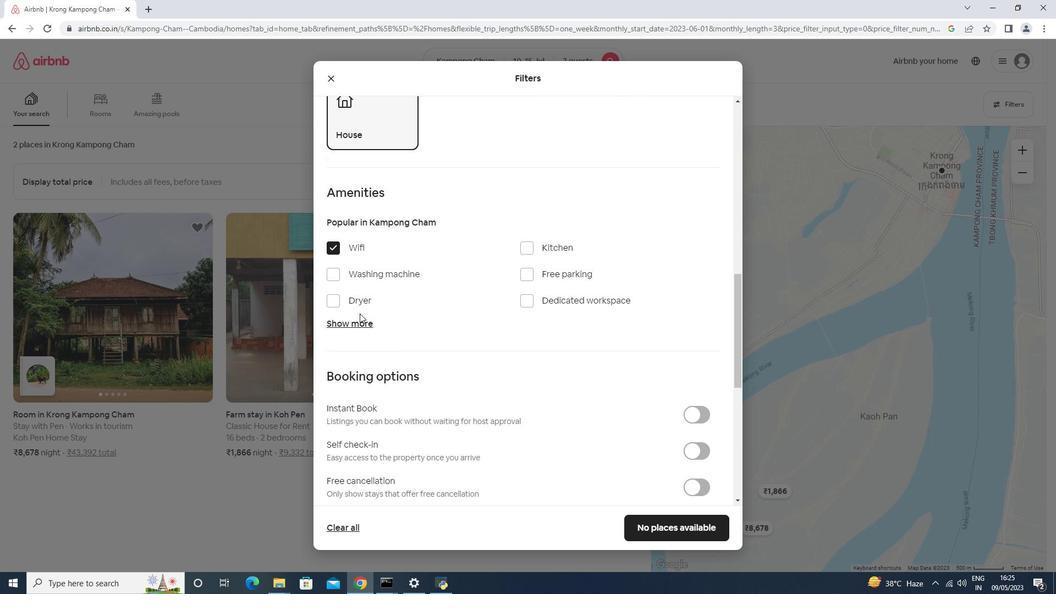 
Action: Mouse pressed left at (359, 320)
Screenshot: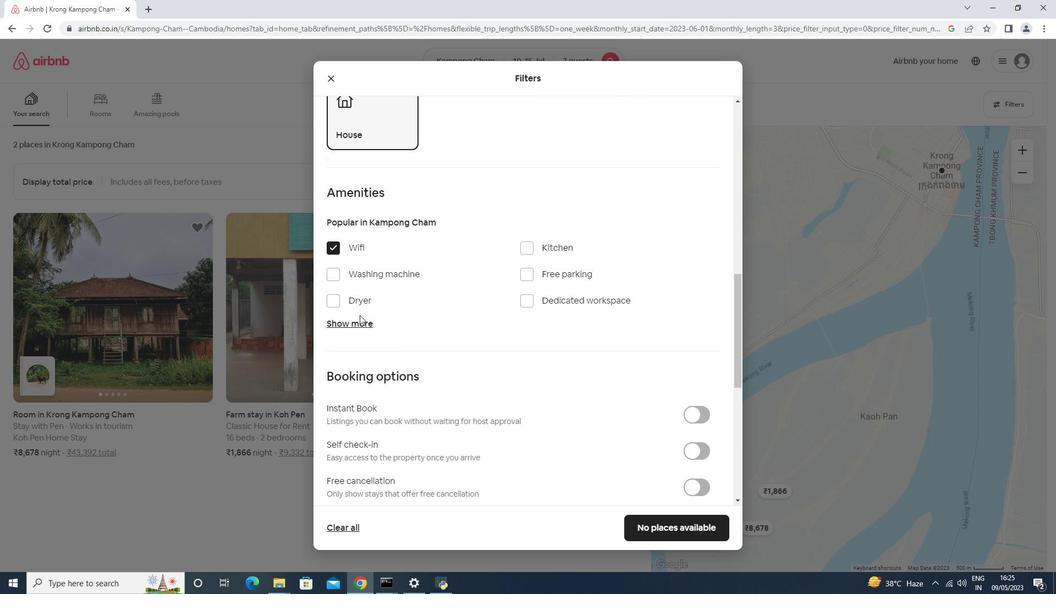 
Action: Mouse moved to (376, 387)
Screenshot: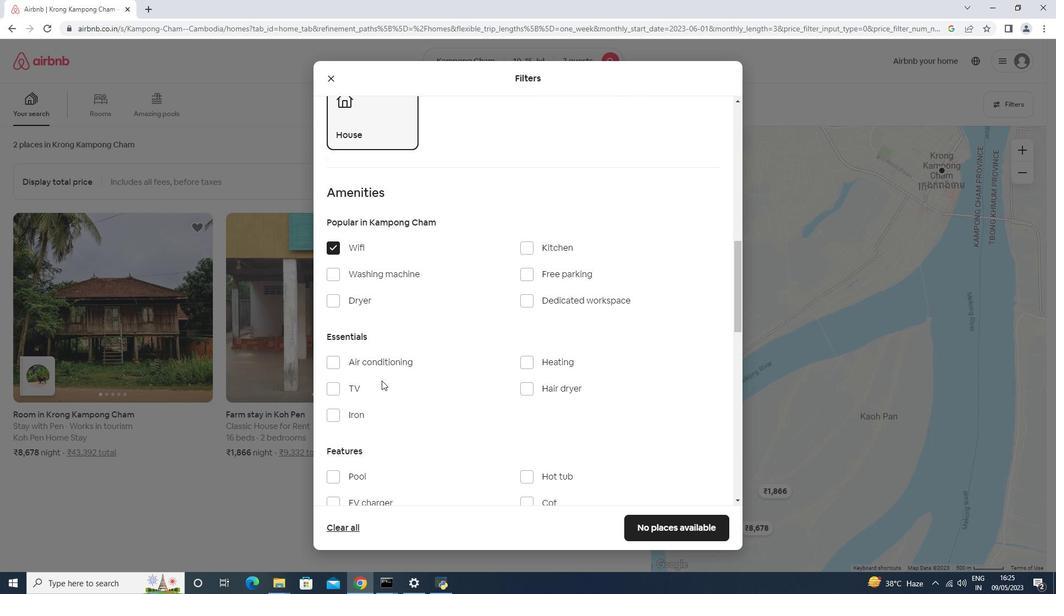 
Action: Mouse pressed left at (376, 387)
Screenshot: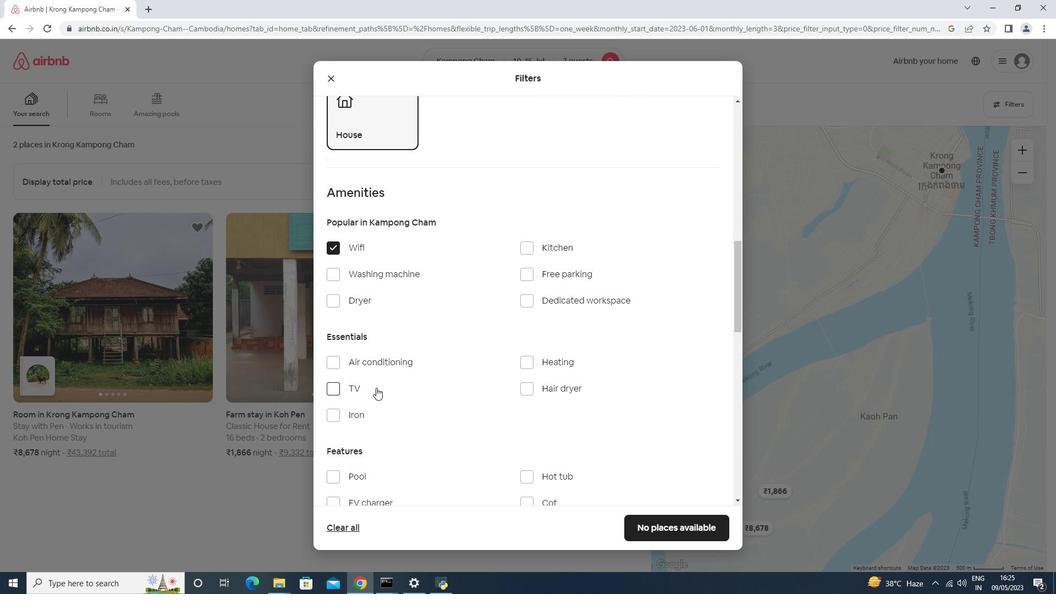 
Action: Mouse moved to (415, 365)
Screenshot: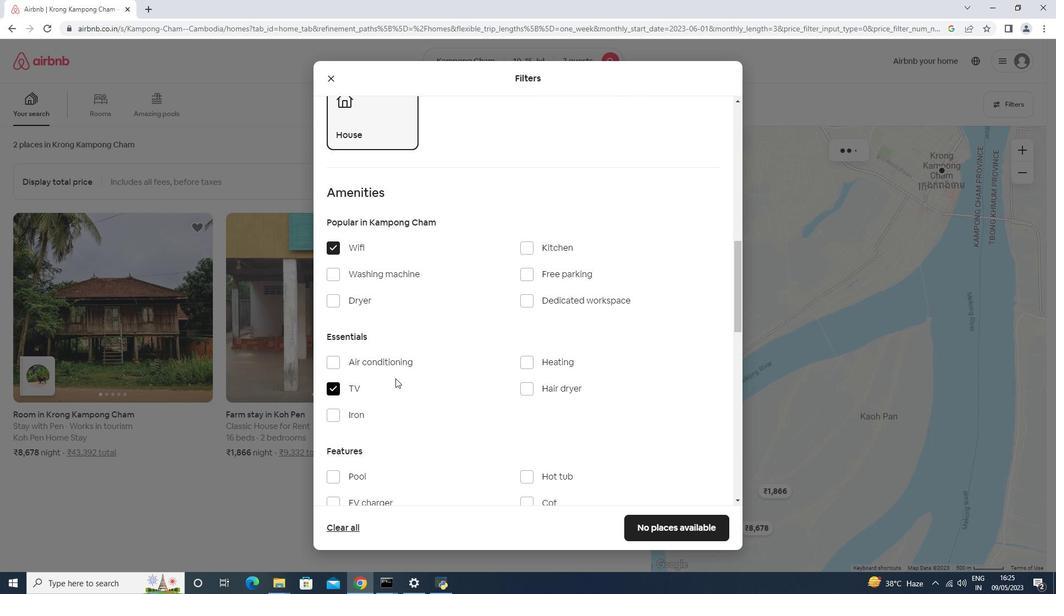 
Action: Mouse scrolled (415, 365) with delta (0, 0)
Screenshot: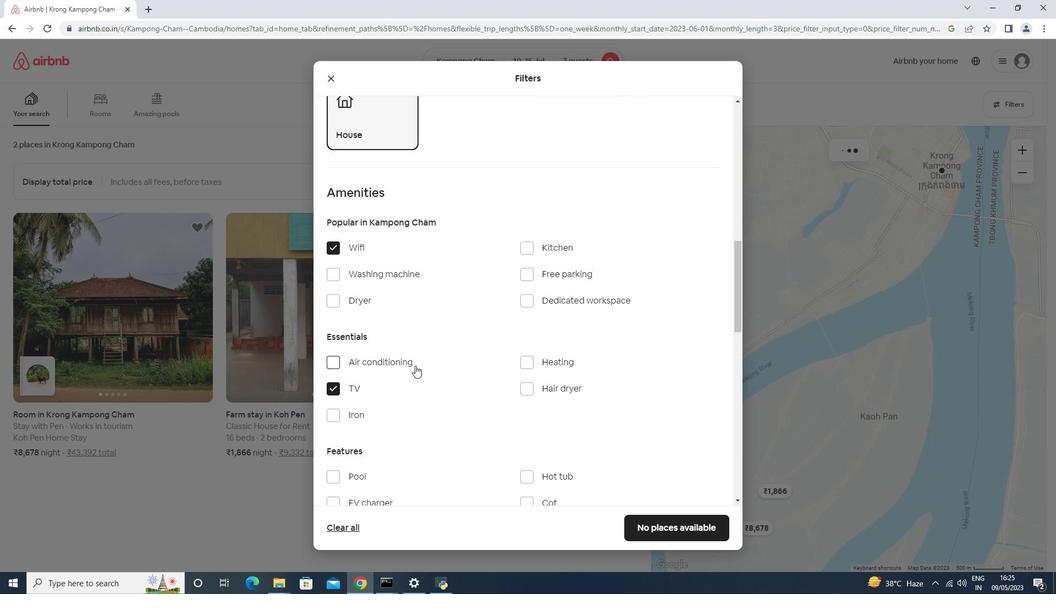 
Action: Mouse scrolled (415, 365) with delta (0, 0)
Screenshot: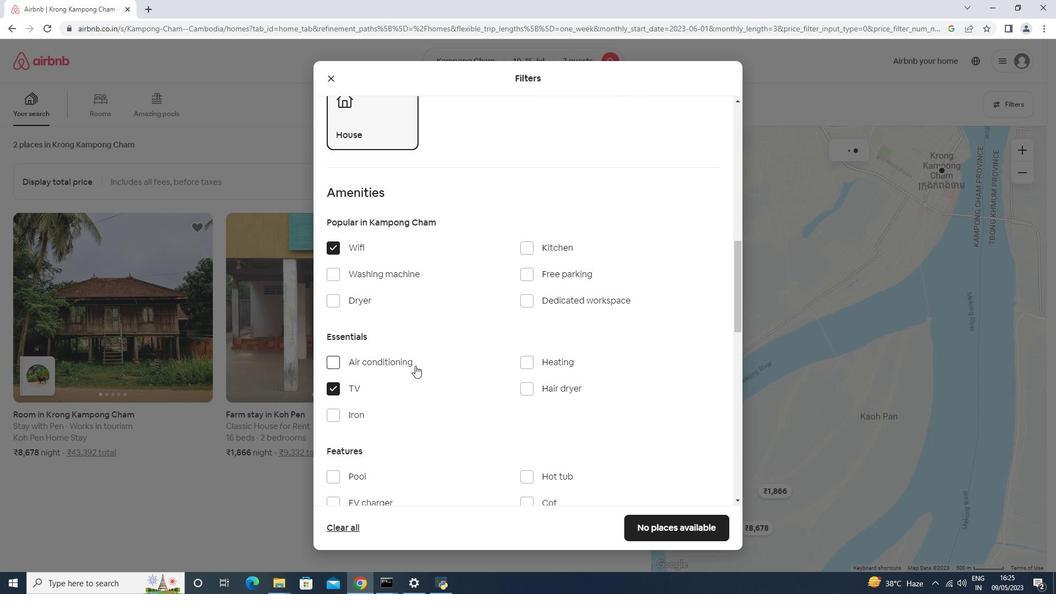 
Action: Mouse scrolled (415, 365) with delta (0, 0)
Screenshot: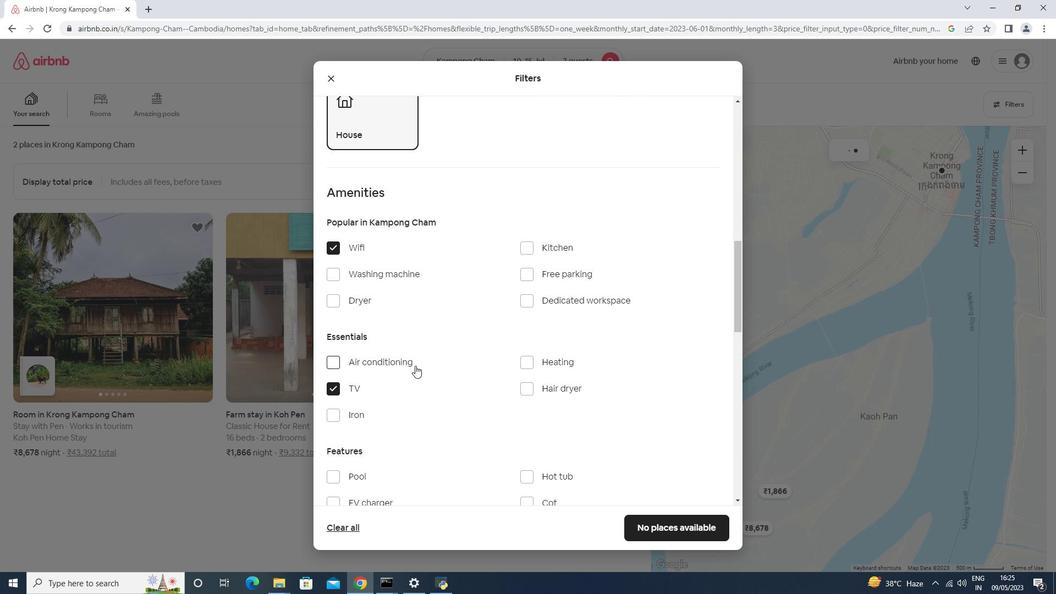 
Action: Mouse moved to (554, 103)
Screenshot: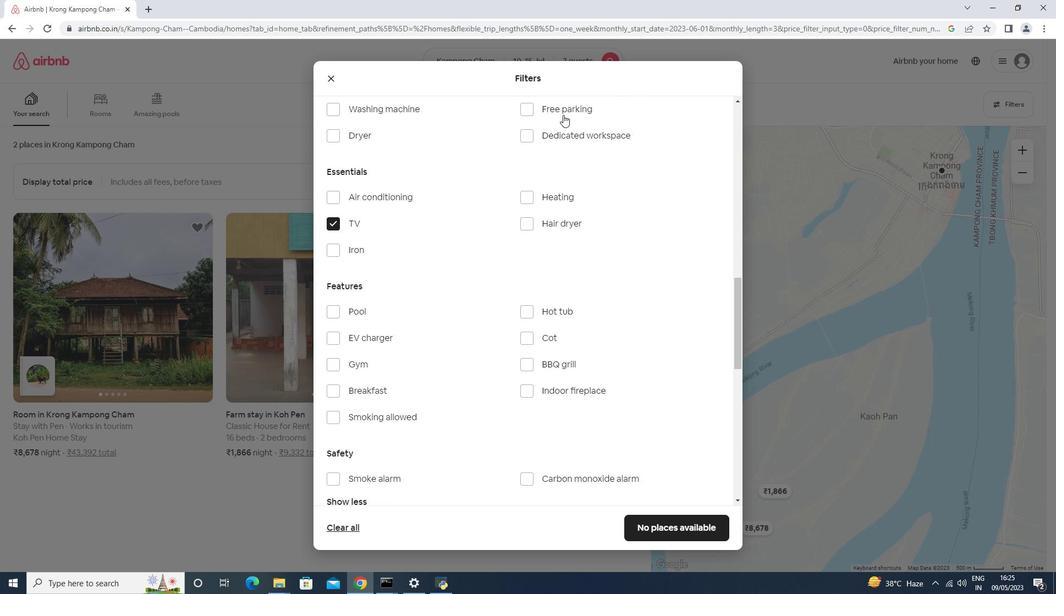 
Action: Mouse pressed left at (554, 103)
Screenshot: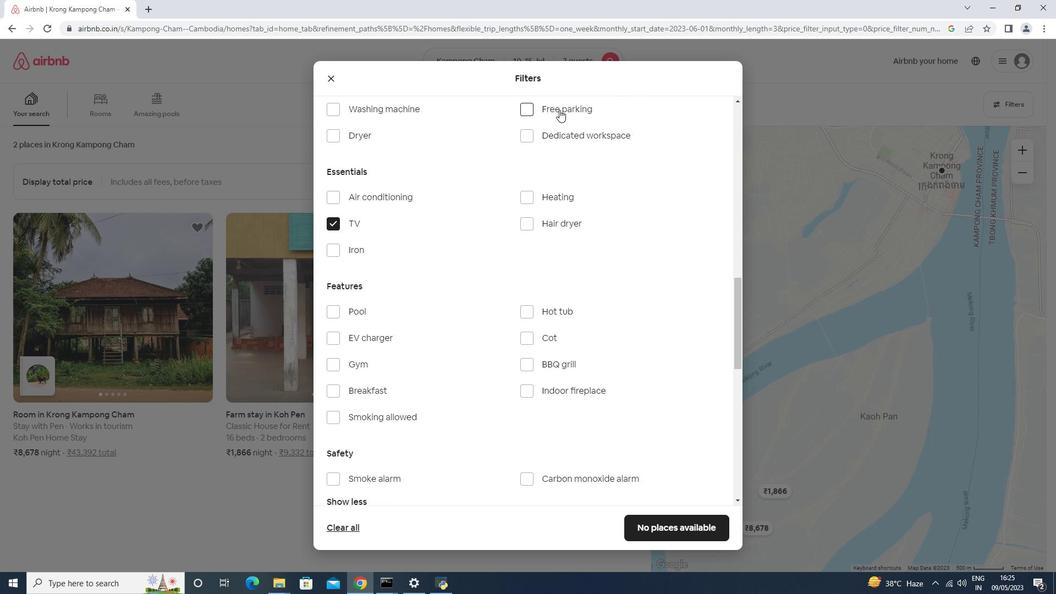 
Action: Mouse moved to (389, 365)
Screenshot: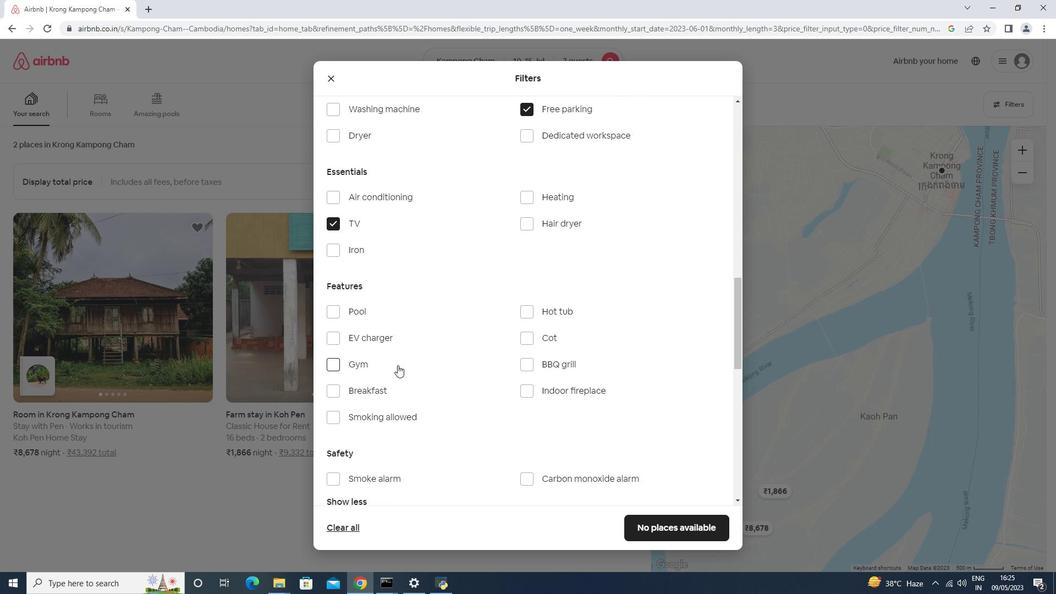 
Action: Mouse pressed left at (389, 365)
Screenshot: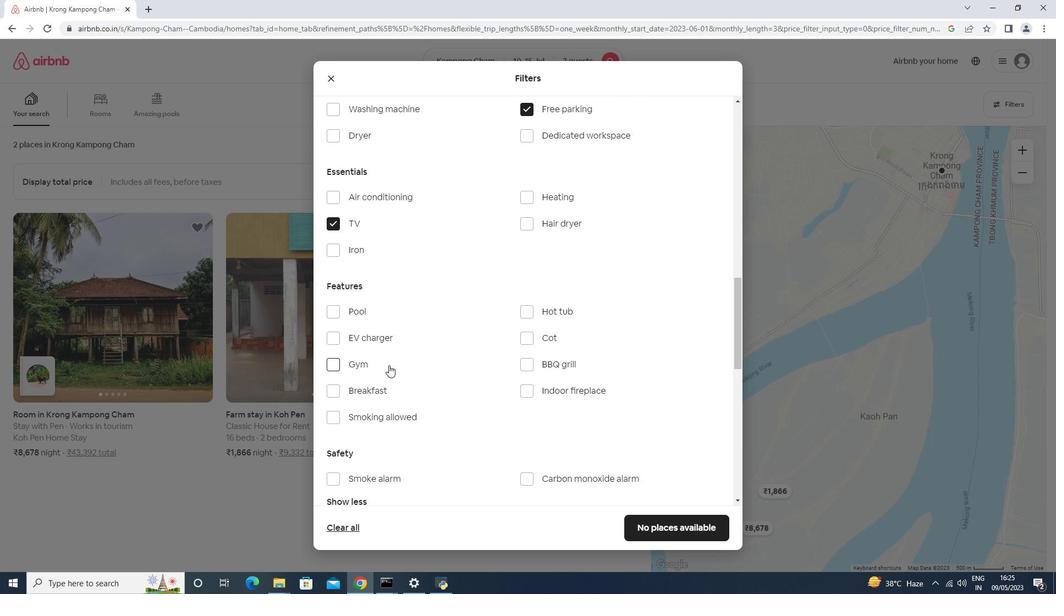
Action: Mouse moved to (381, 397)
Screenshot: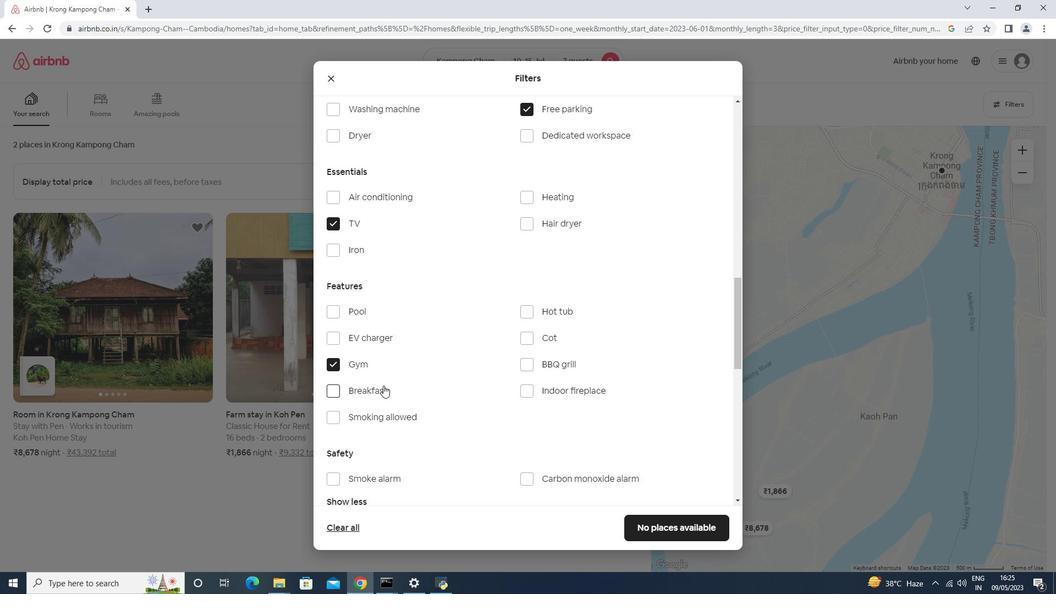 
Action: Mouse pressed left at (381, 397)
Screenshot: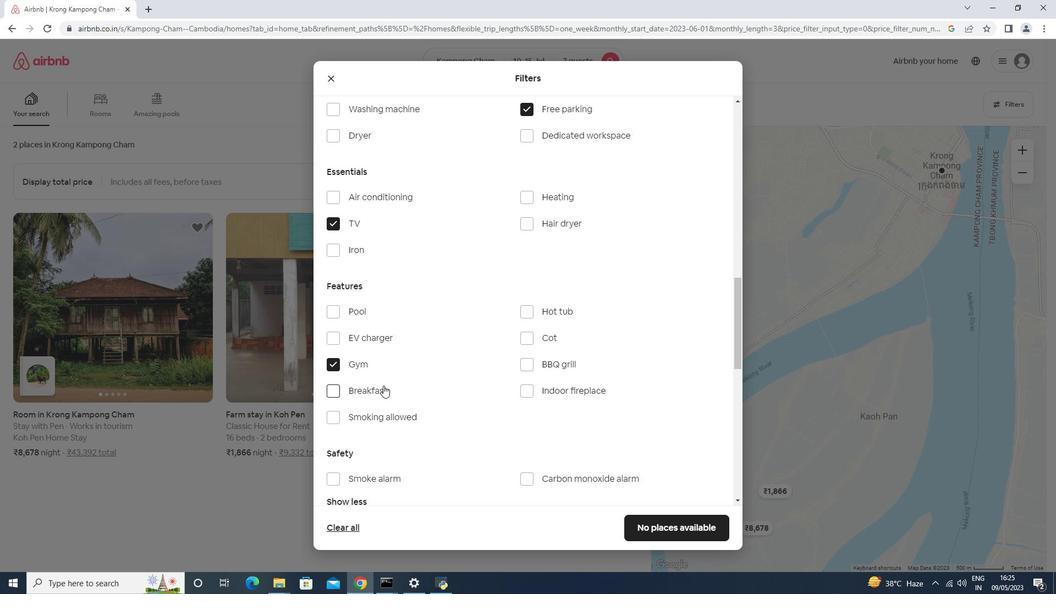 
Action: Mouse moved to (439, 355)
Screenshot: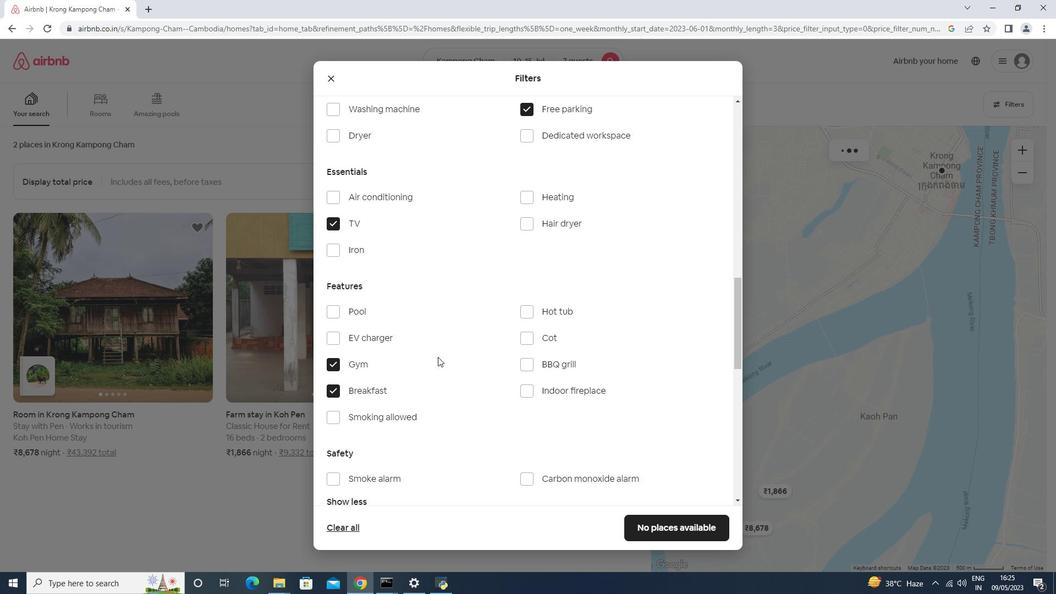 
Action: Mouse scrolled (439, 354) with delta (0, 0)
Screenshot: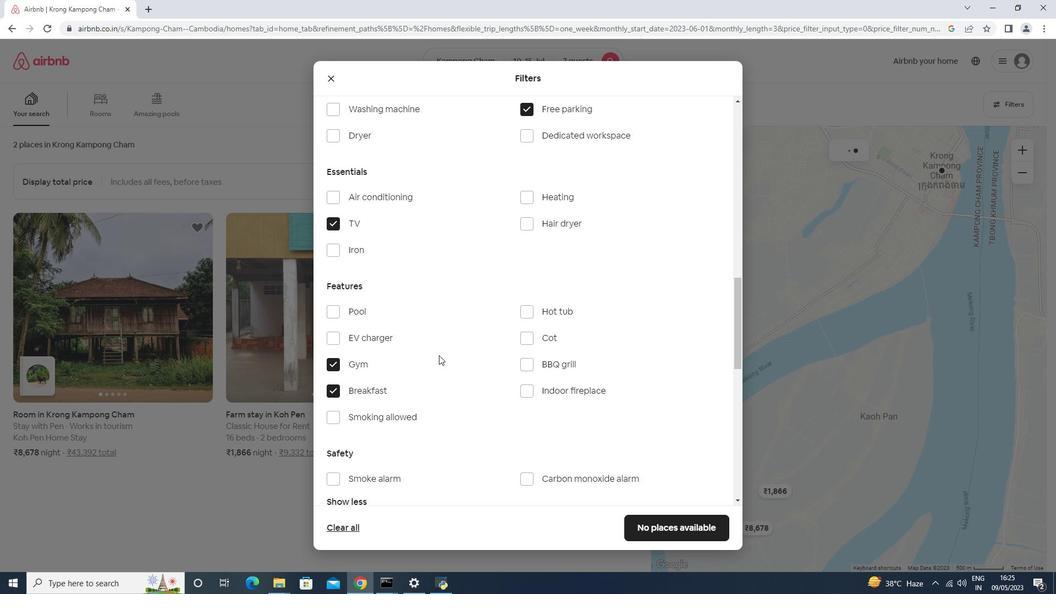 
Action: Mouse scrolled (439, 354) with delta (0, 0)
Screenshot: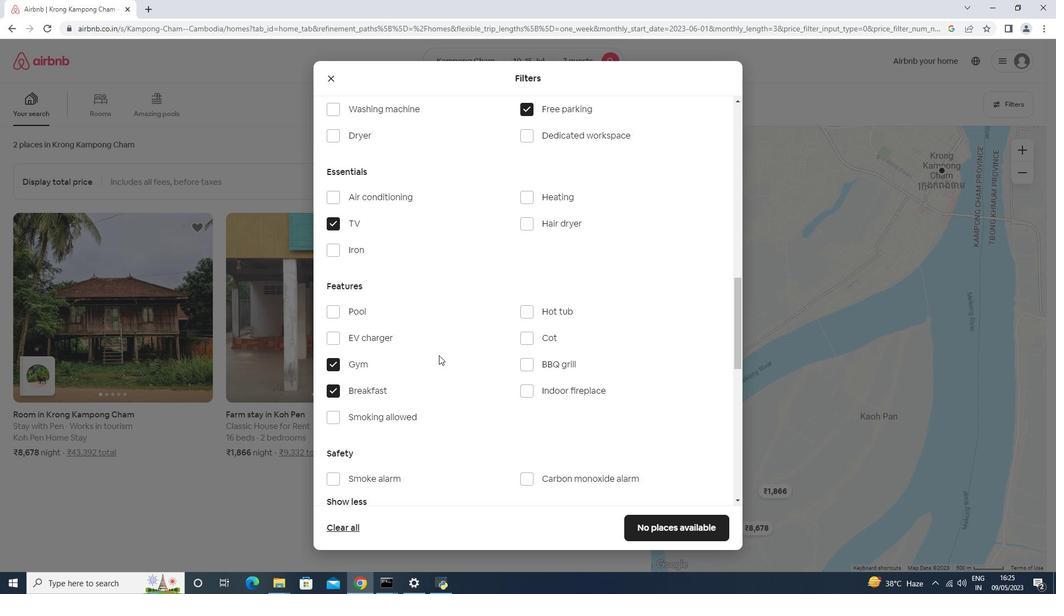 
Action: Mouse scrolled (439, 354) with delta (0, 0)
Screenshot: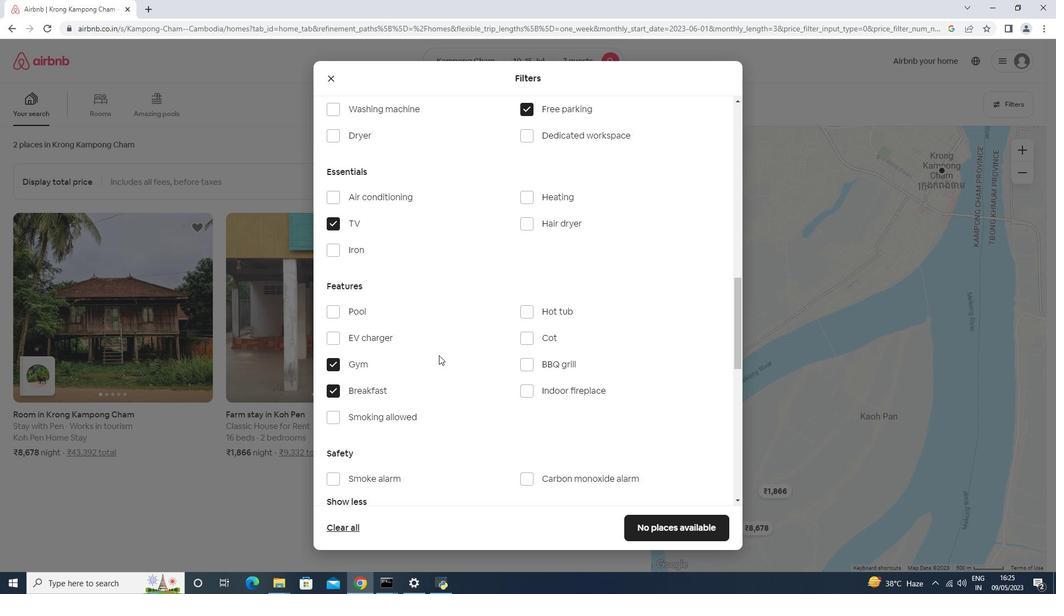 
Action: Mouse moved to (695, 465)
Screenshot: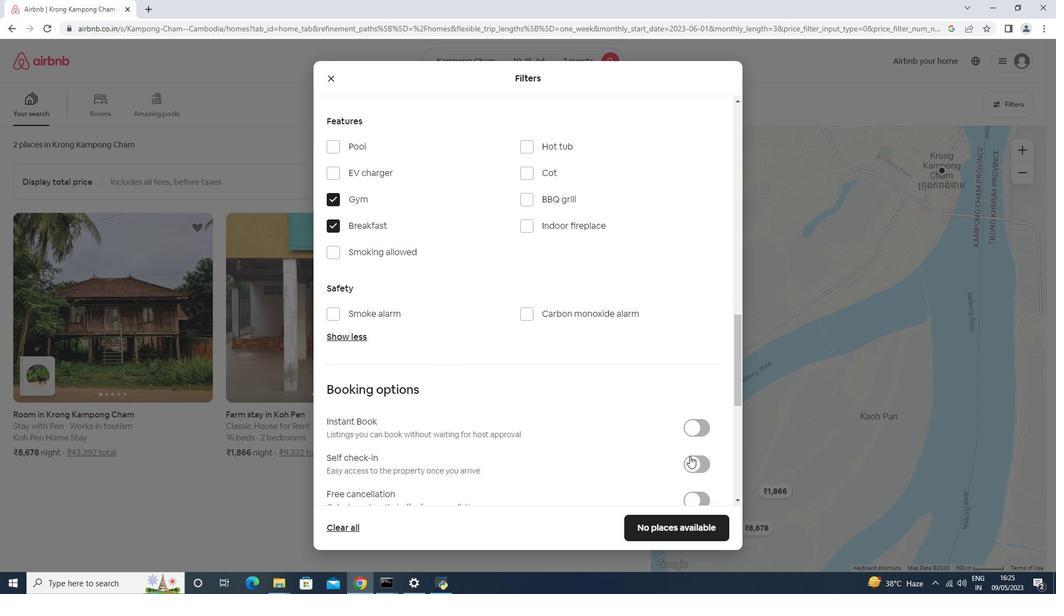 
Action: Mouse pressed left at (695, 465)
Screenshot: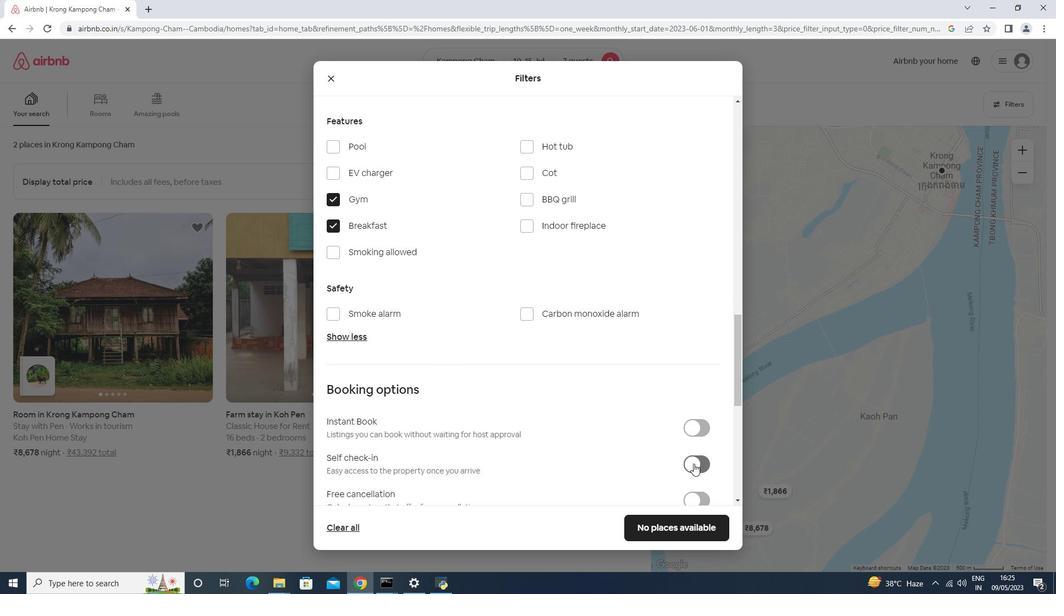 
Action: Mouse moved to (574, 407)
Screenshot: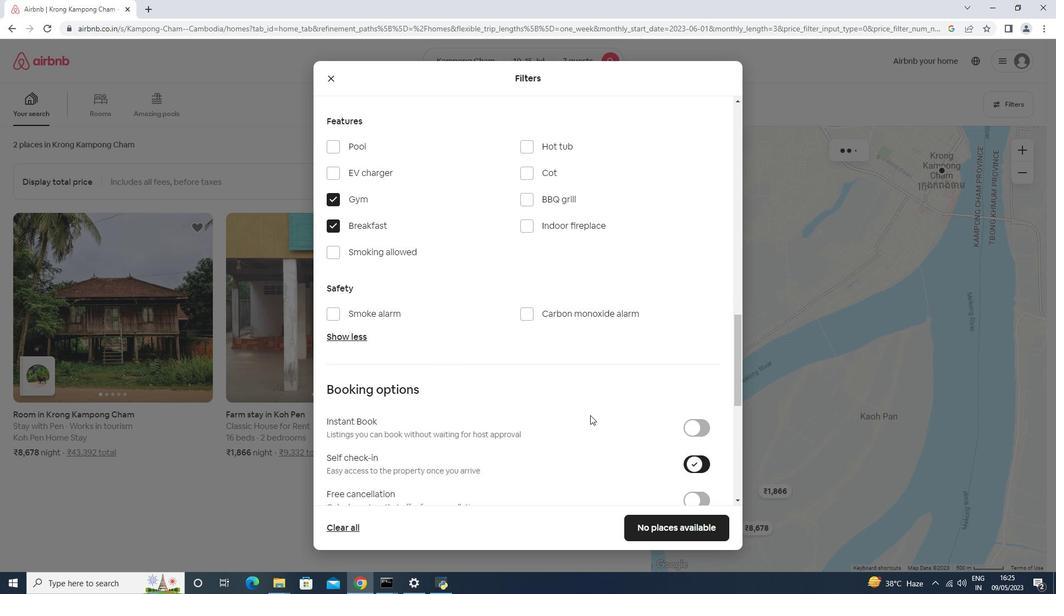 
Action: Mouse scrolled (574, 406) with delta (0, 0)
Screenshot: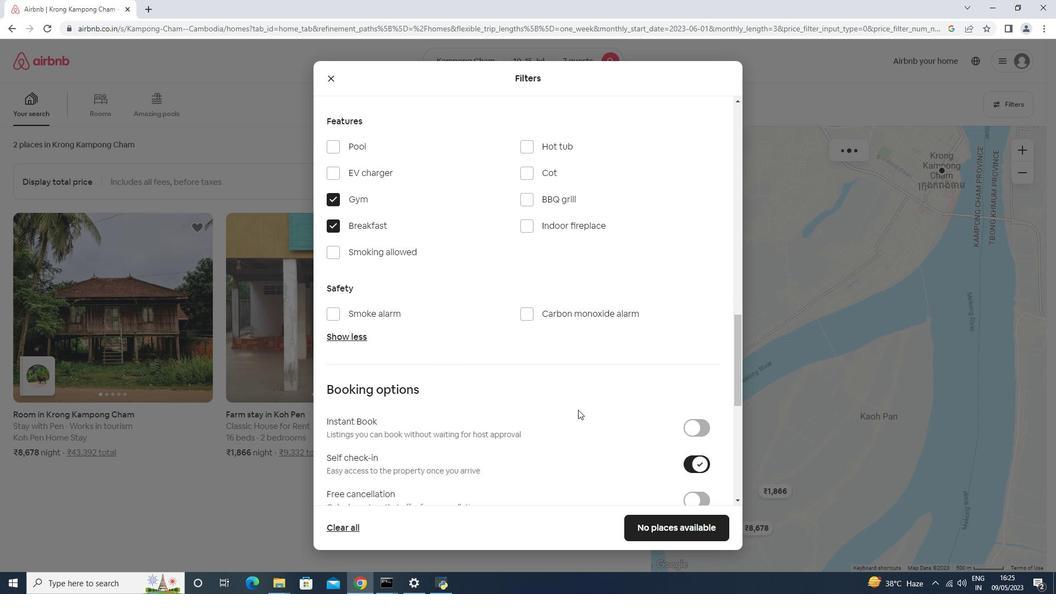 
Action: Mouse scrolled (574, 406) with delta (0, 0)
Screenshot: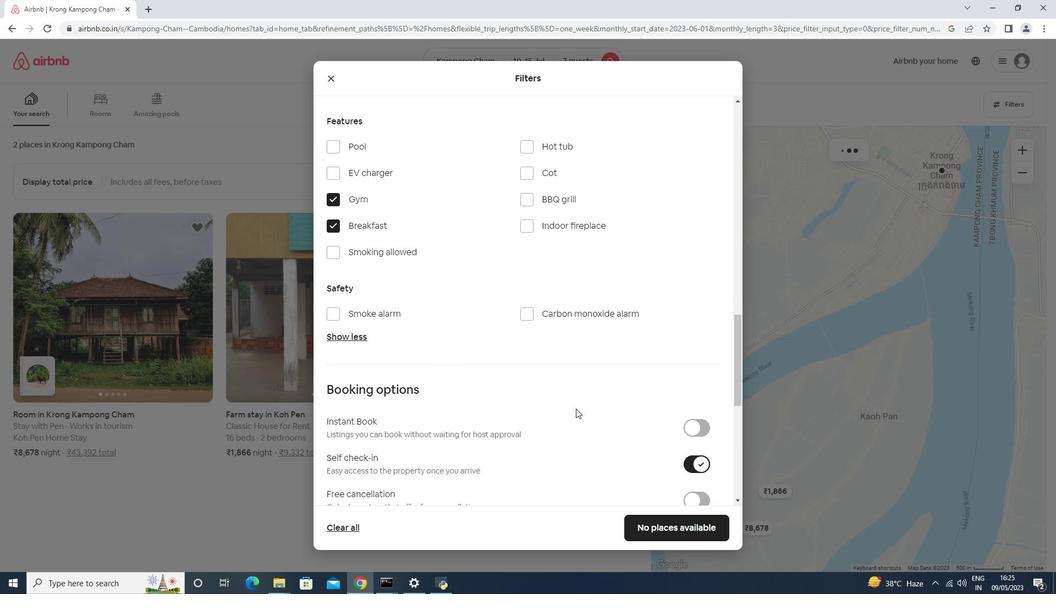 
Action: Mouse scrolled (574, 406) with delta (0, 0)
Screenshot: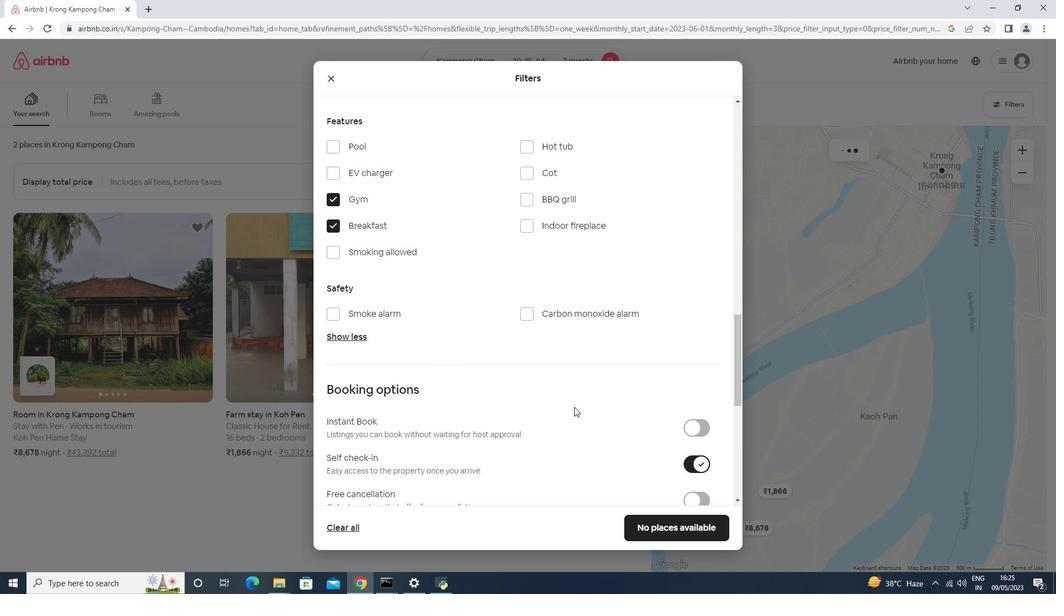 
Action: Mouse scrolled (574, 406) with delta (0, 0)
Screenshot: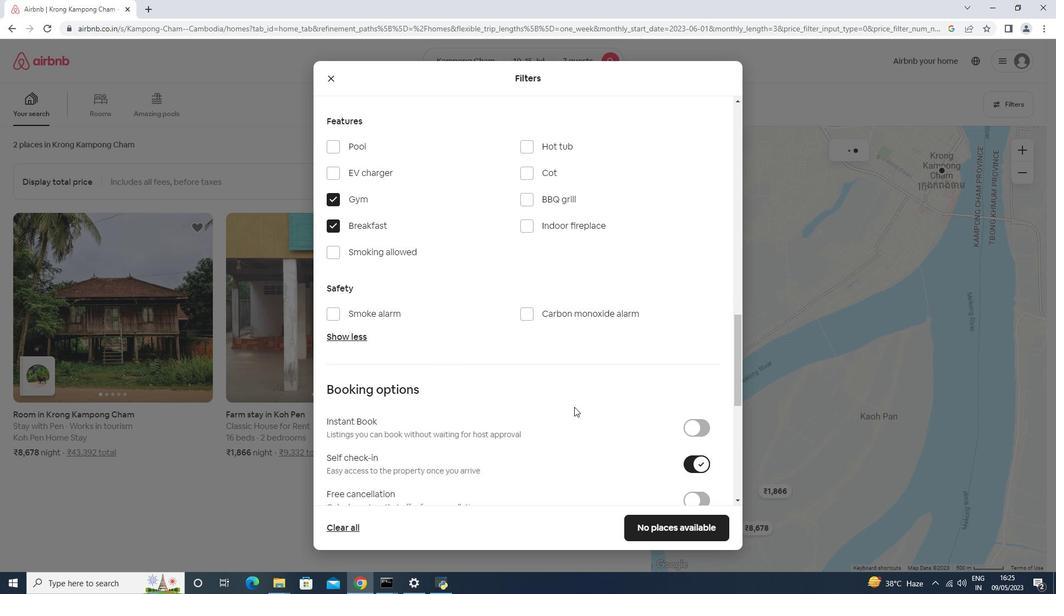 
Action: Mouse scrolled (574, 406) with delta (0, 0)
Screenshot: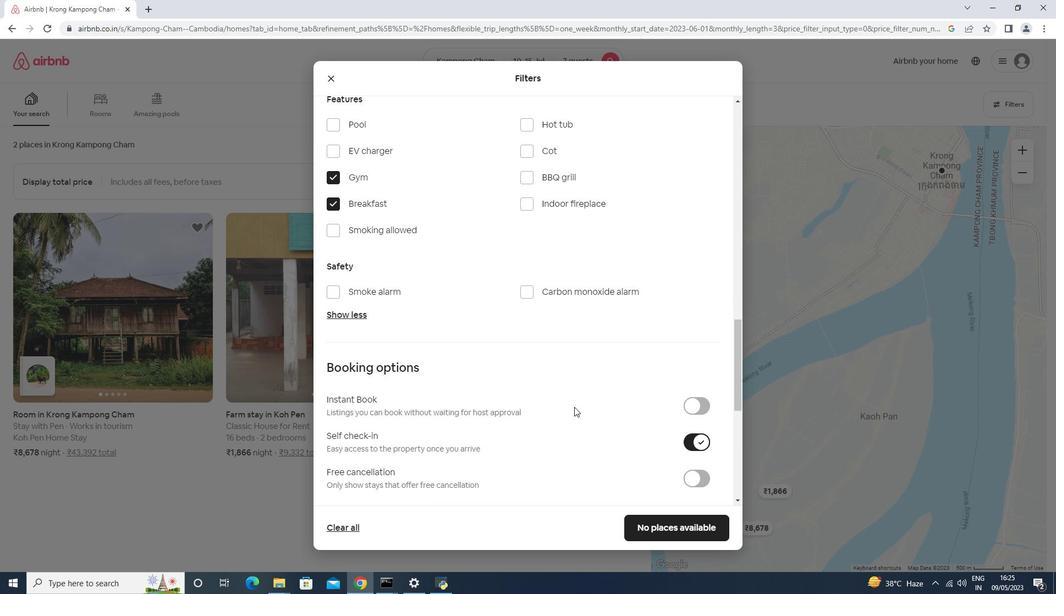 
Action: Mouse scrolled (574, 406) with delta (0, 0)
Screenshot: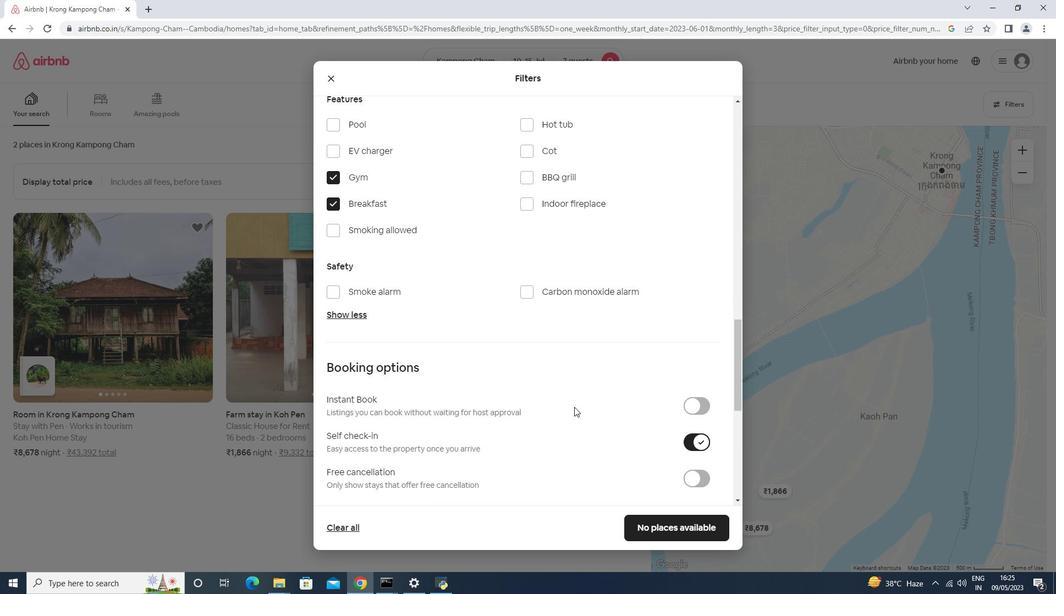 
Action: Mouse moved to (453, 412)
Screenshot: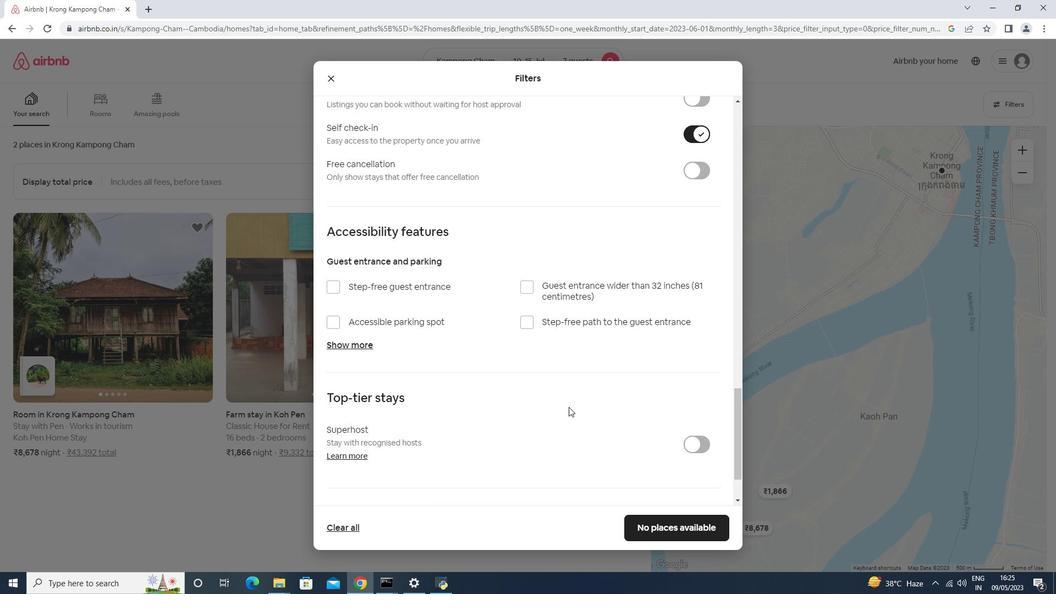 
Action: Mouse scrolled (453, 411) with delta (0, 0)
Screenshot: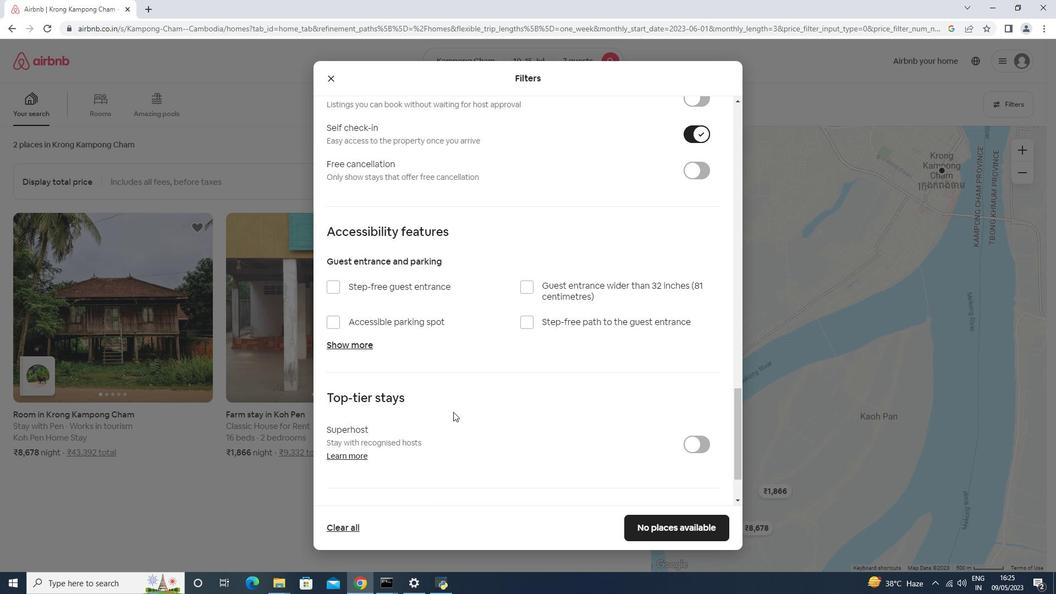 
Action: Mouse scrolled (453, 411) with delta (0, 0)
Screenshot: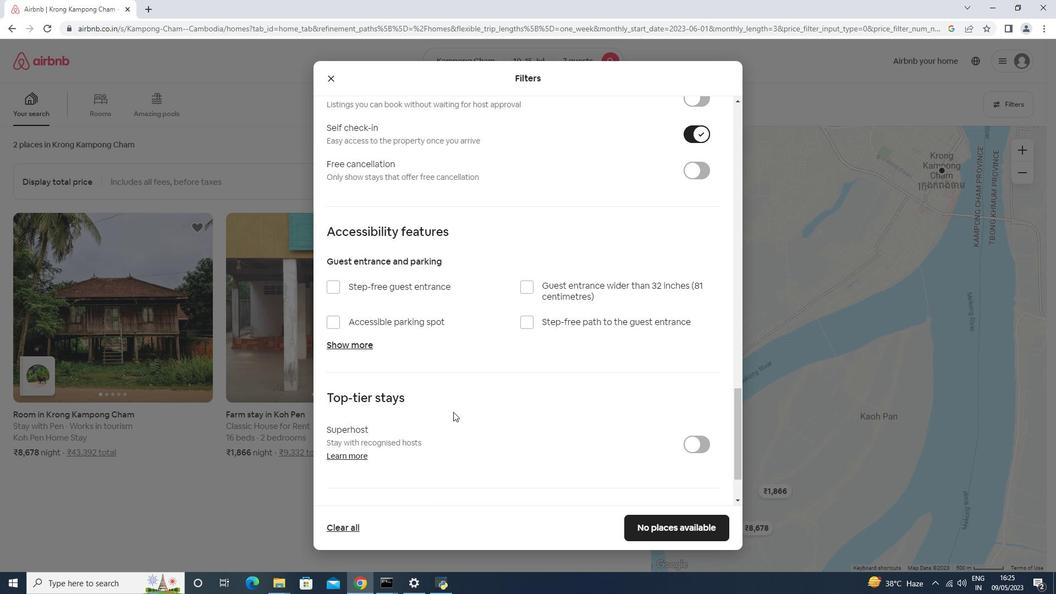 
Action: Mouse scrolled (453, 411) with delta (0, 0)
Screenshot: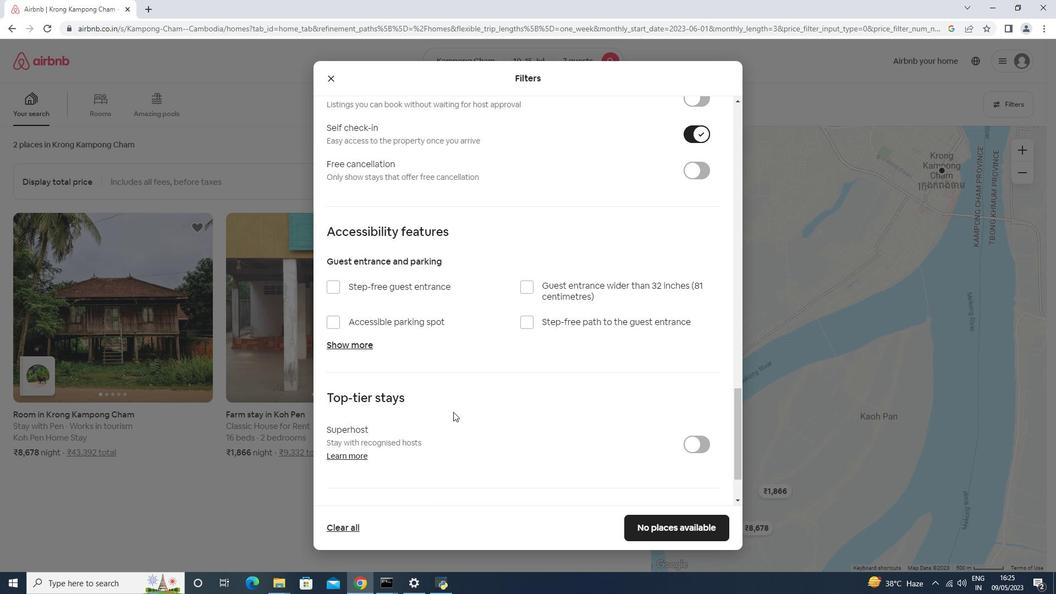 
Action: Mouse scrolled (453, 411) with delta (0, 0)
Screenshot: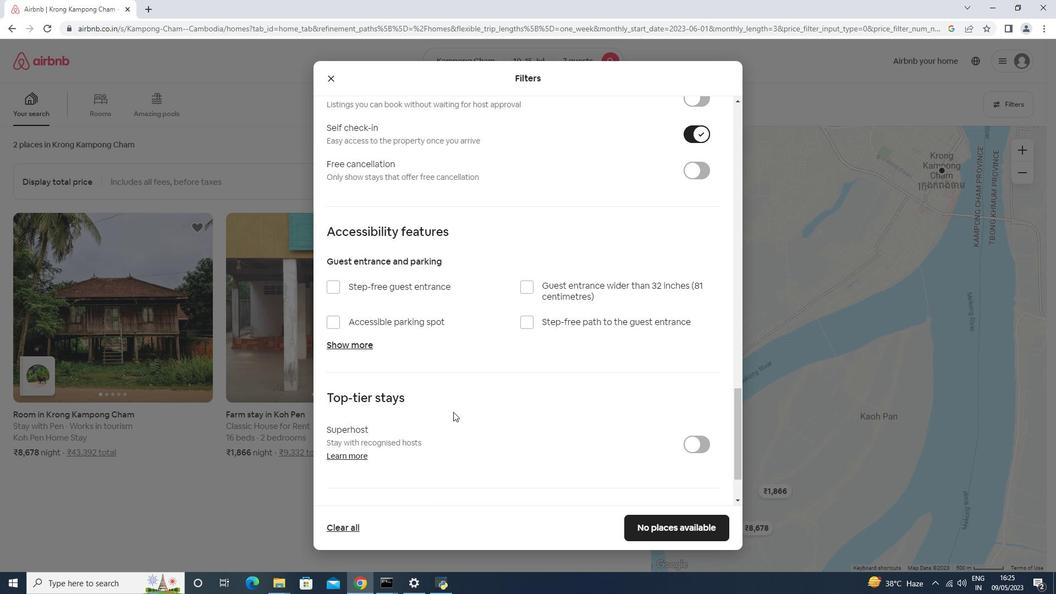 
Action: Mouse scrolled (453, 411) with delta (0, 0)
Screenshot: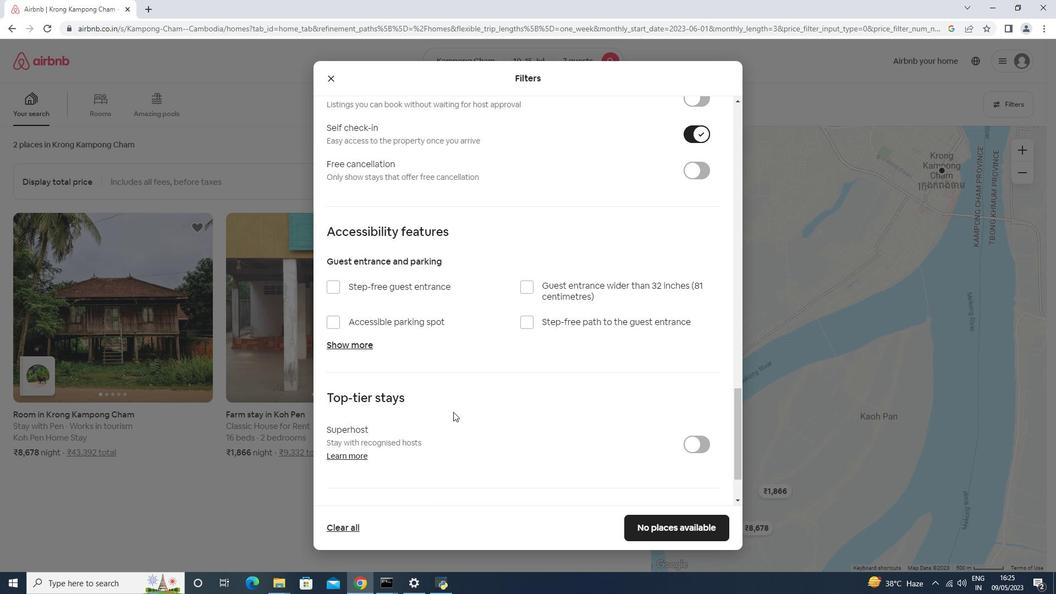 
Action: Mouse moved to (371, 470)
Screenshot: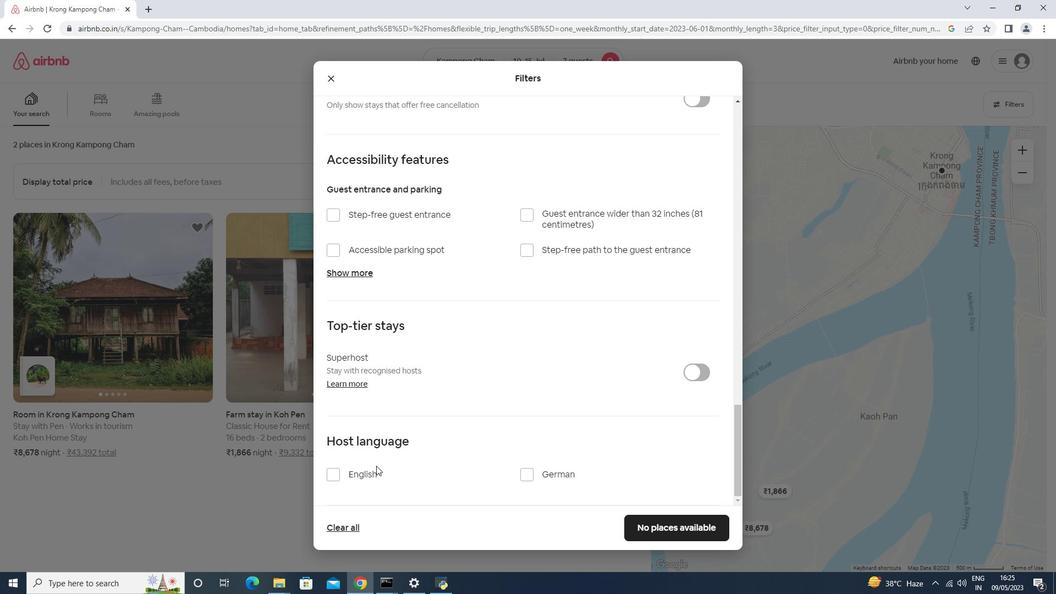 
Action: Mouse pressed left at (371, 470)
Screenshot: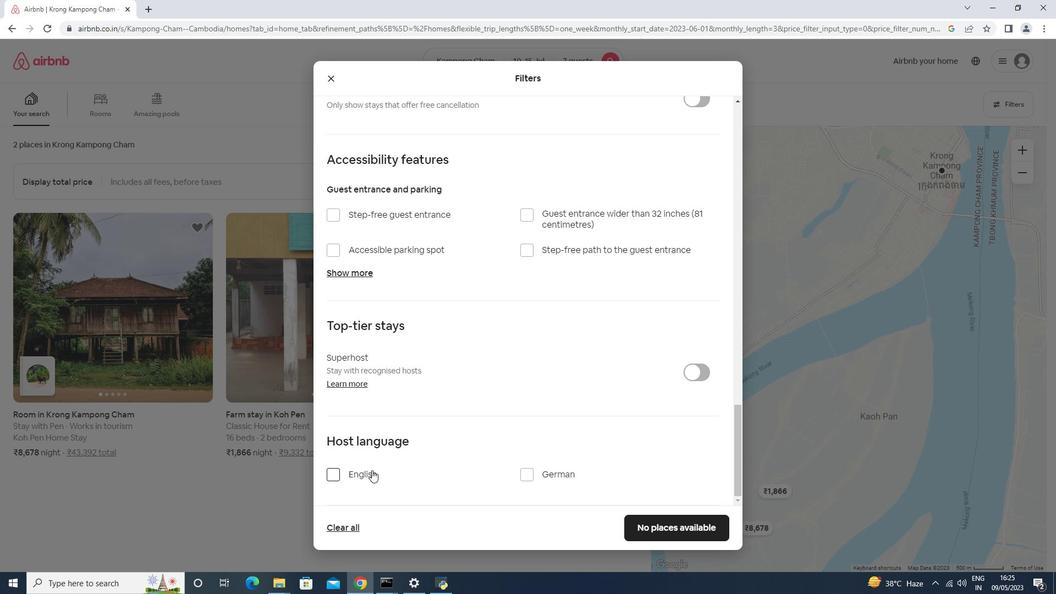 
Action: Mouse moved to (660, 525)
Screenshot: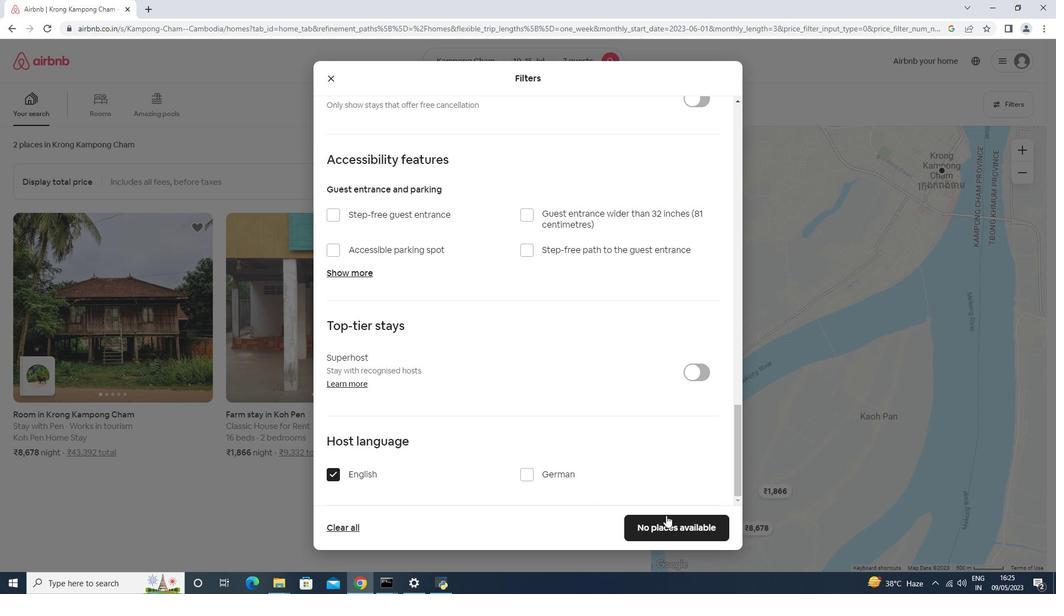 
Action: Mouse pressed left at (660, 525)
Screenshot: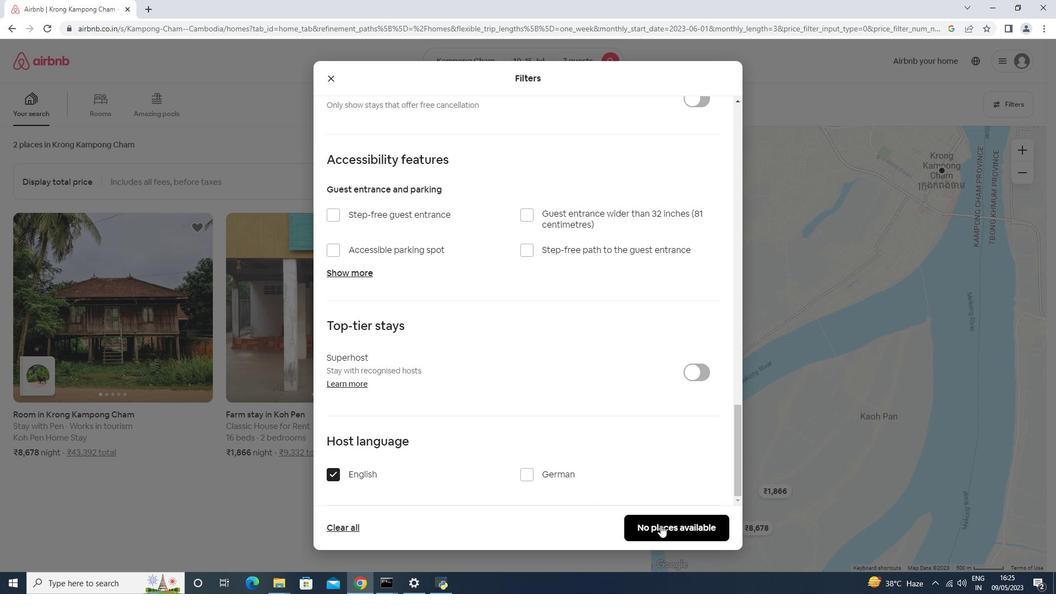 
Action: Mouse moved to (655, 516)
Screenshot: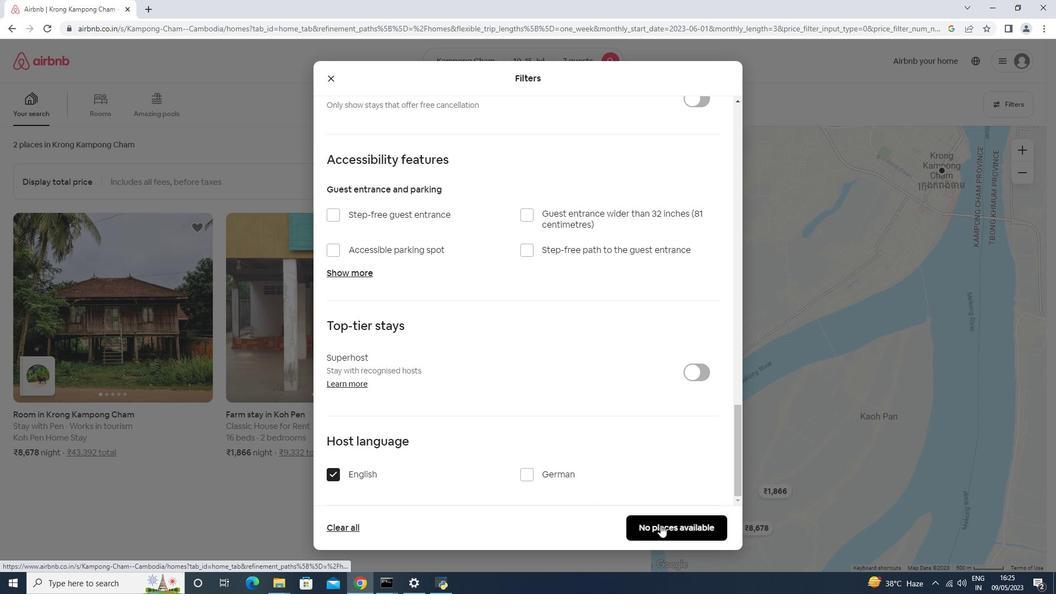 
